 Task: Find connections with filter location Nauen with filter topic #staysafewith filter profile language English with filter current company HRDC Professional with filter school FAROOK COLLEGE, KOZHIKKODE with filter industry Renewable Energy Power Generation with filter service category FIle Management with filter keywords title Payroll Manager
Action: Mouse moved to (476, 59)
Screenshot: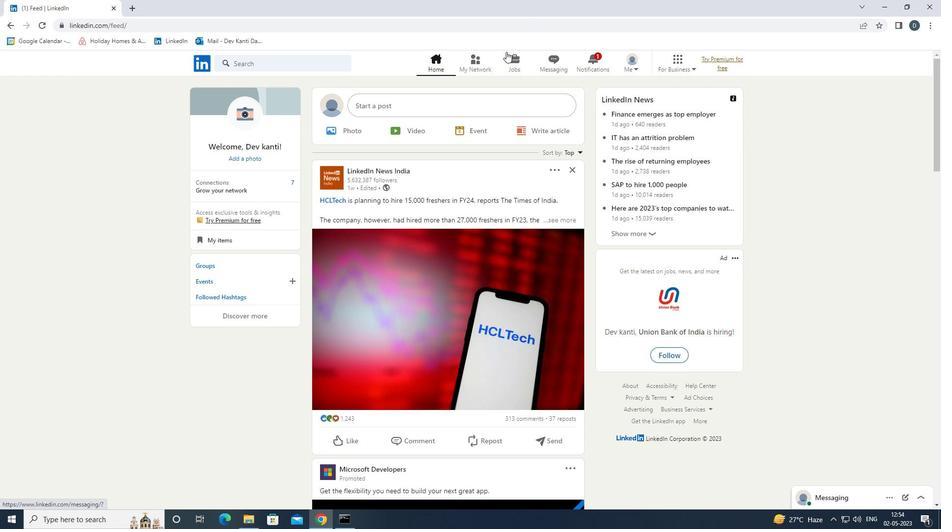 
Action: Mouse pressed left at (476, 59)
Screenshot: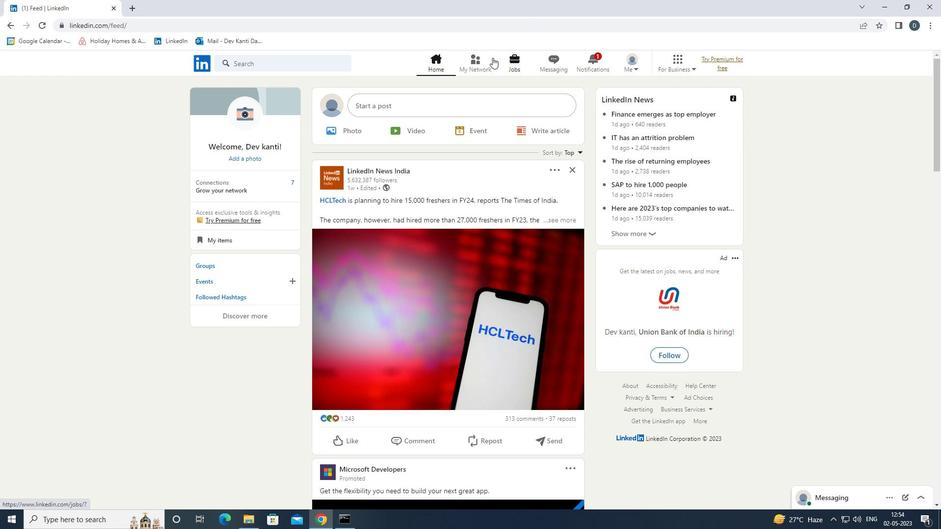 
Action: Mouse moved to (323, 117)
Screenshot: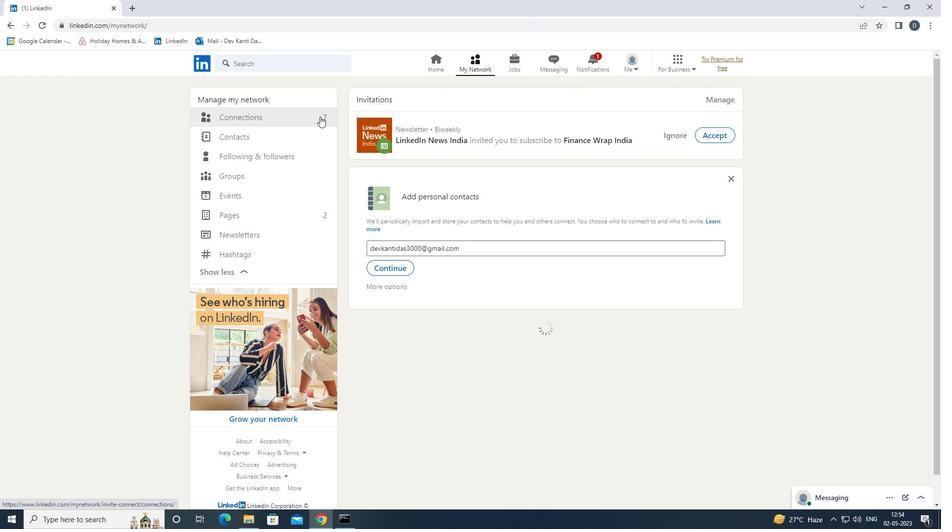 
Action: Mouse pressed left at (323, 117)
Screenshot: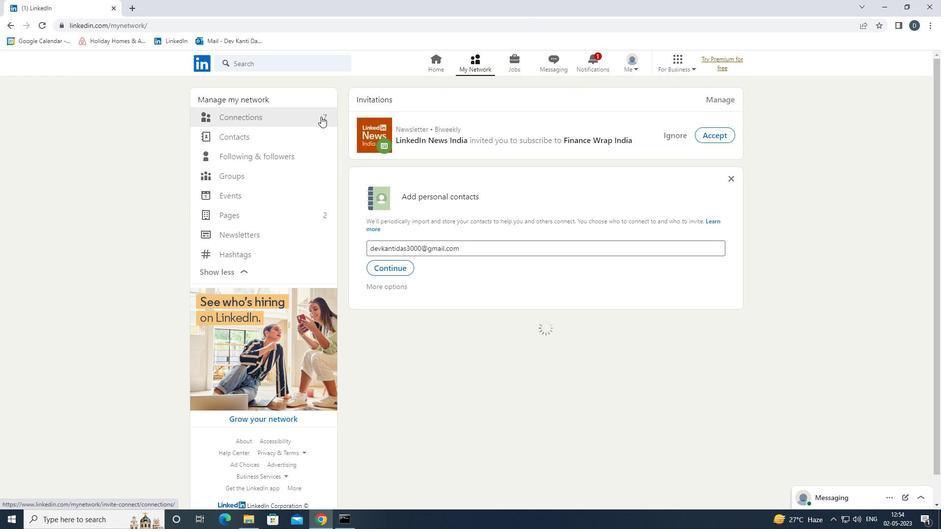 
Action: Mouse moved to (534, 123)
Screenshot: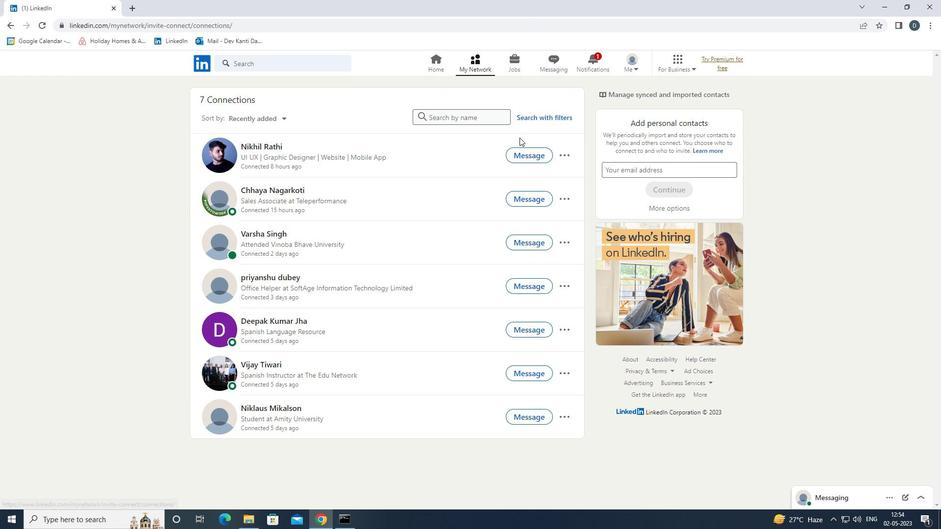 
Action: Mouse pressed left at (534, 123)
Screenshot: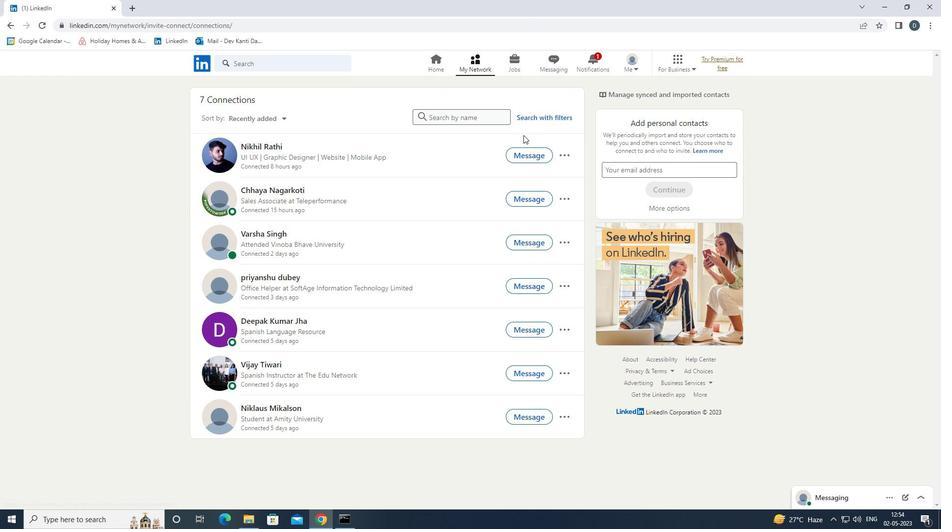 
Action: Mouse moved to (534, 120)
Screenshot: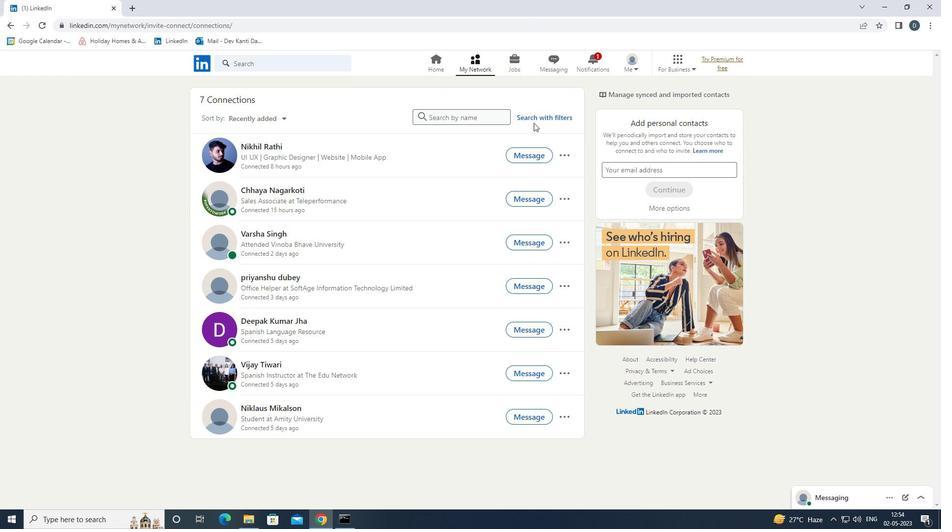 
Action: Mouse pressed left at (534, 120)
Screenshot: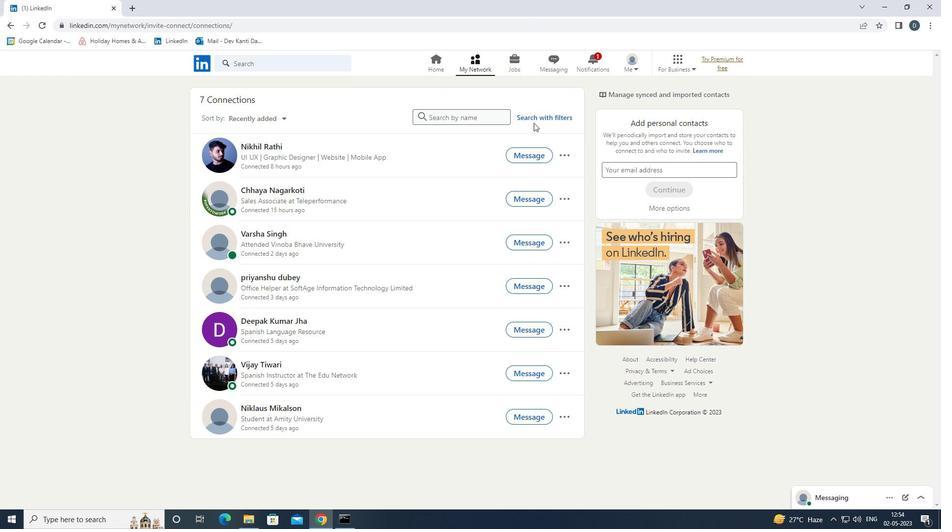 
Action: Mouse moved to (502, 98)
Screenshot: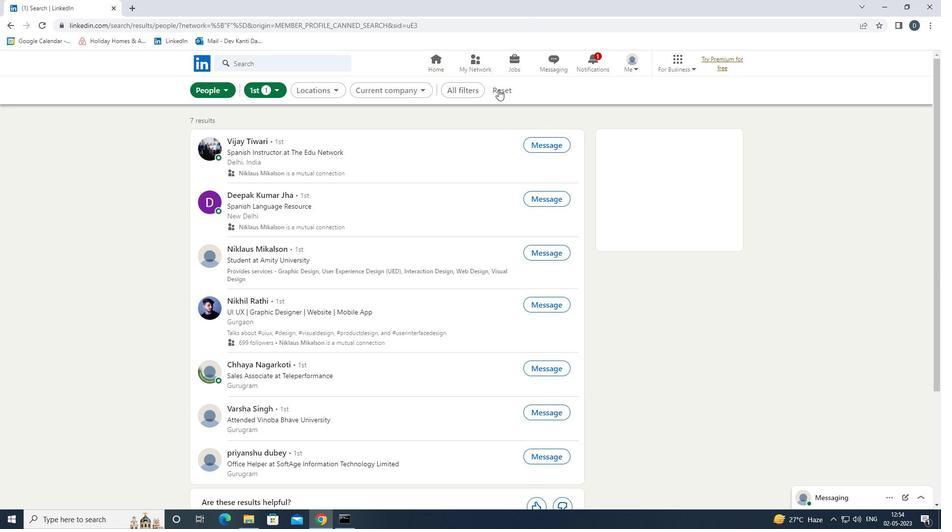 
Action: Mouse pressed left at (502, 98)
Screenshot: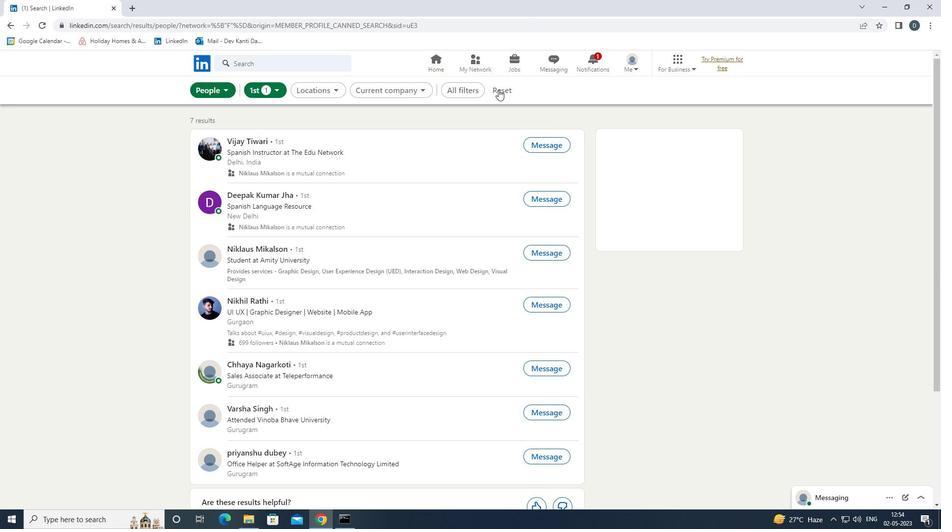 
Action: Mouse pressed left at (502, 98)
Screenshot: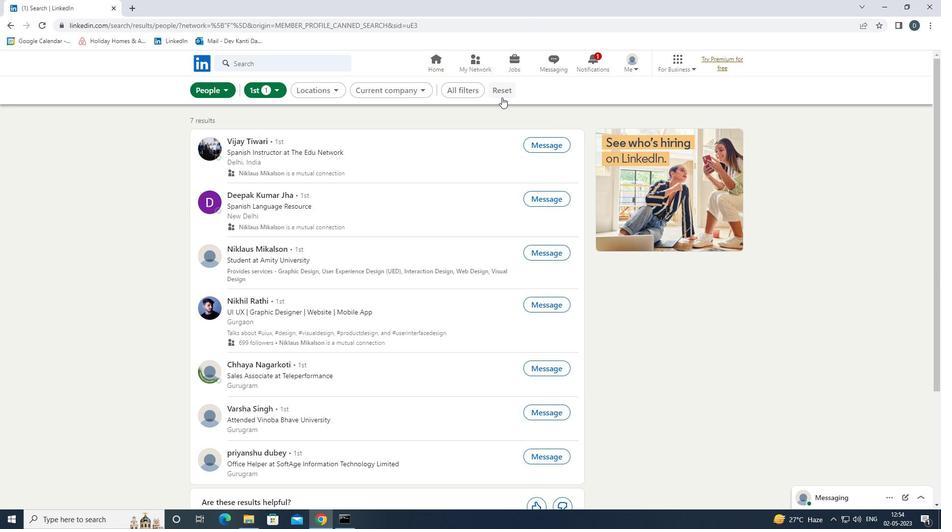 
Action: Mouse moved to (503, 91)
Screenshot: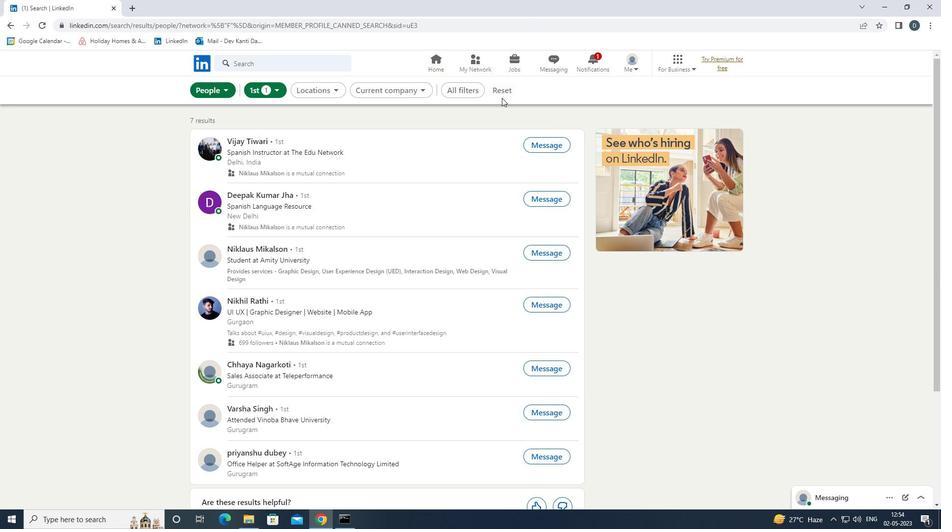 
Action: Mouse pressed left at (503, 91)
Screenshot: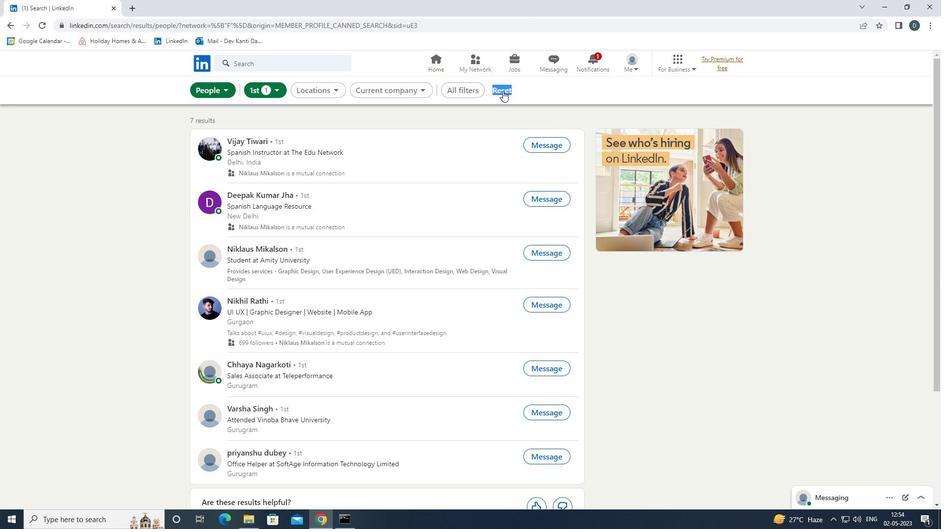
Action: Mouse moved to (482, 90)
Screenshot: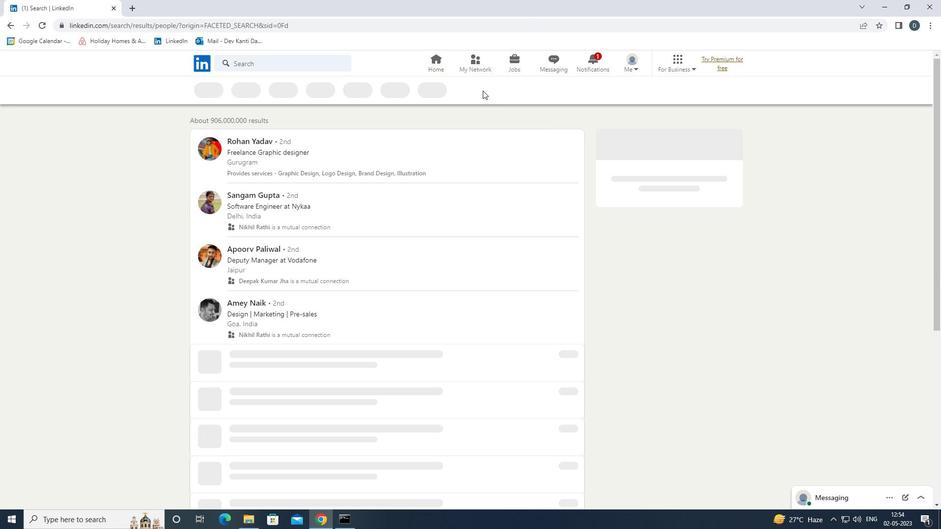 
Action: Mouse pressed left at (482, 90)
Screenshot: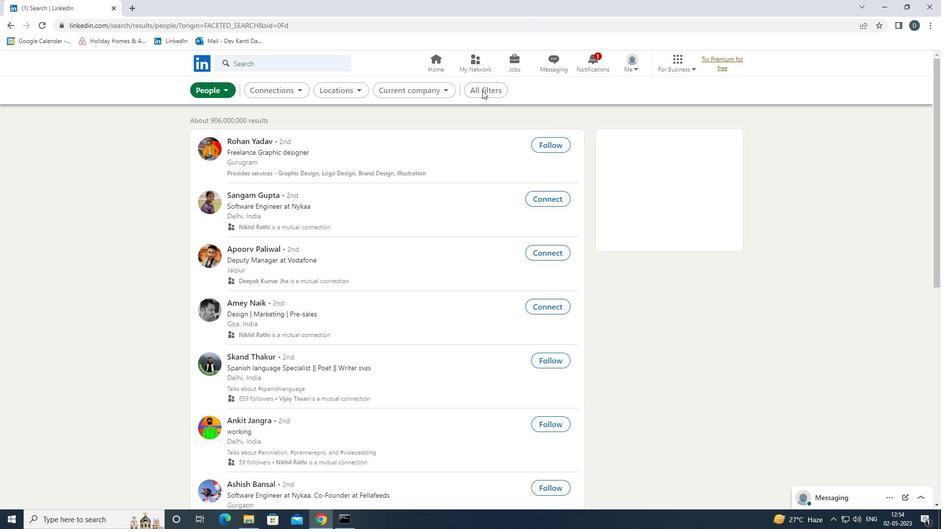 
Action: Mouse moved to (851, 329)
Screenshot: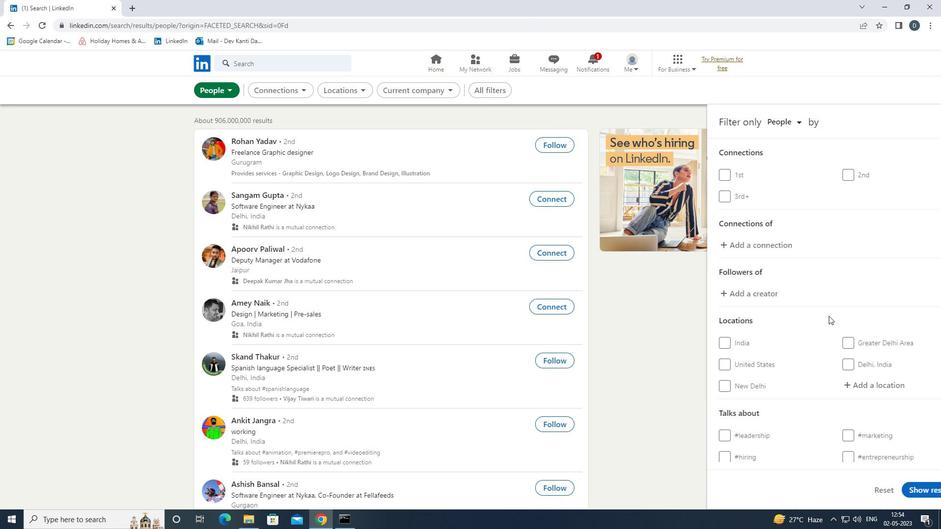 
Action: Mouse scrolled (851, 329) with delta (0, 0)
Screenshot: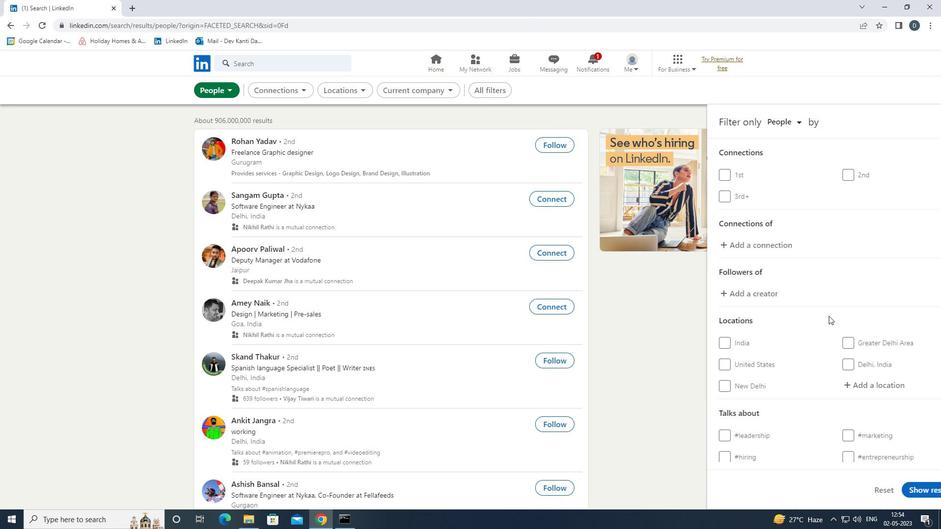 
Action: Mouse moved to (851, 330)
Screenshot: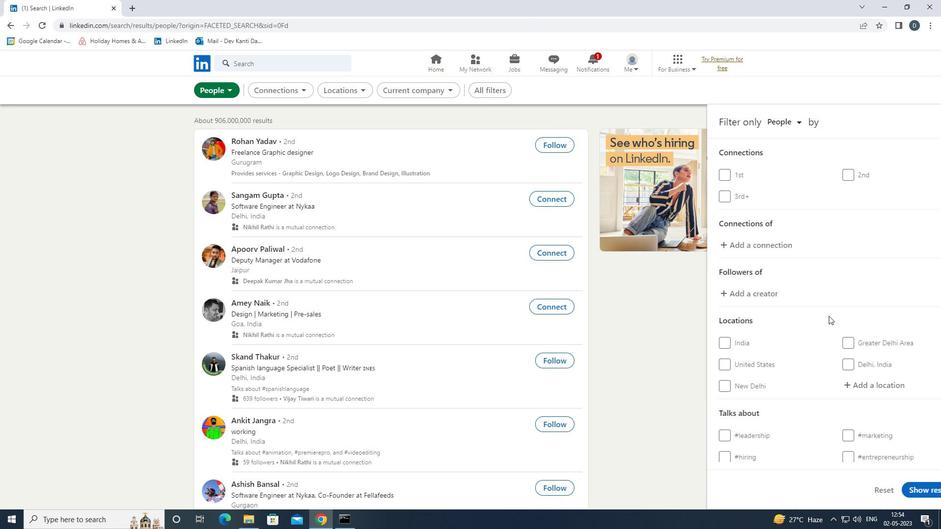 
Action: Mouse scrolled (851, 329) with delta (0, 0)
Screenshot: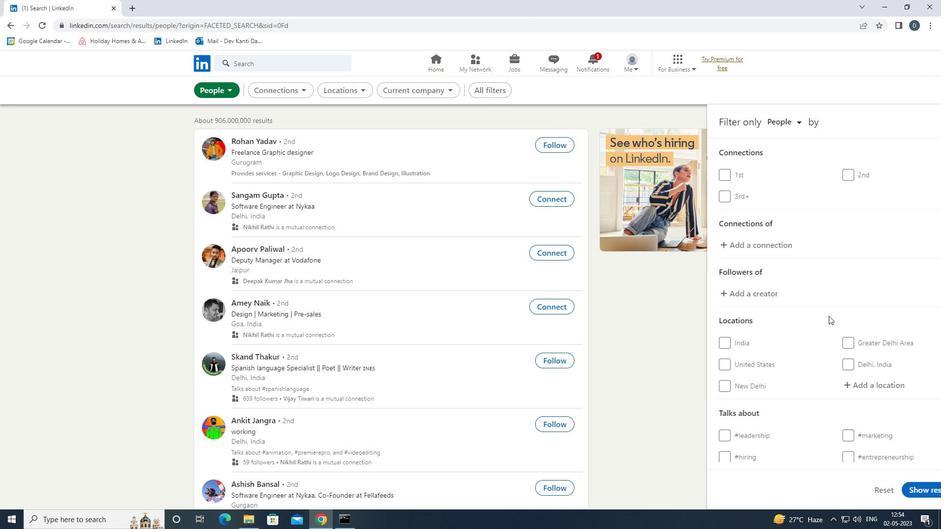 
Action: Mouse moved to (842, 287)
Screenshot: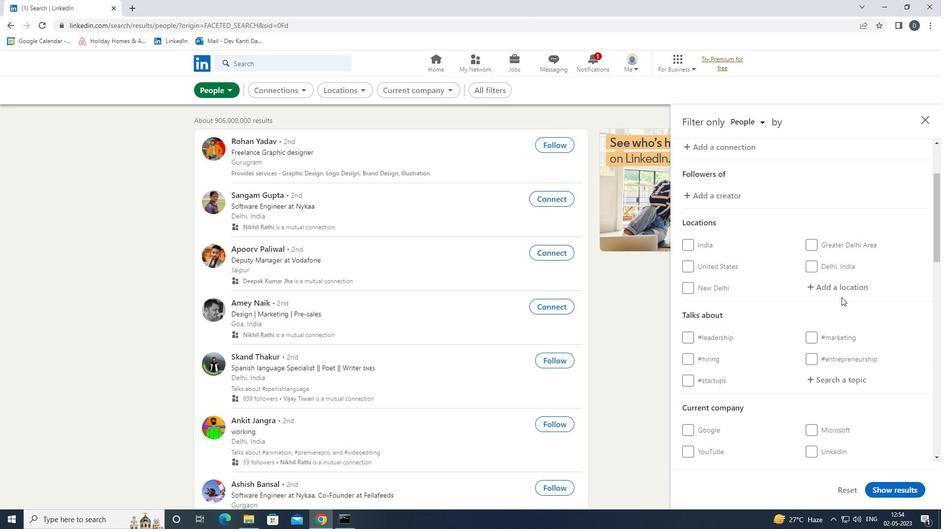 
Action: Mouse pressed left at (842, 287)
Screenshot: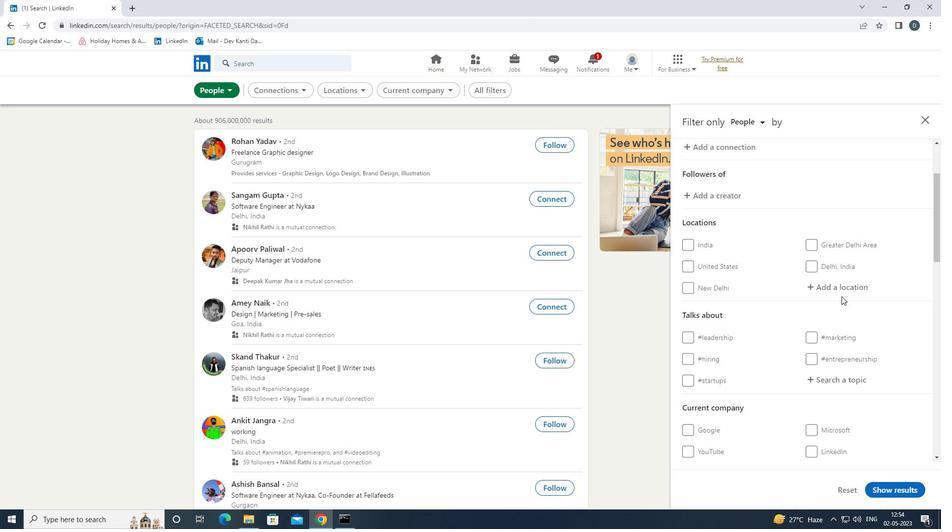 
Action: Key pressed <Key.shift>NAUEN<Key.down><Key.enter>
Screenshot: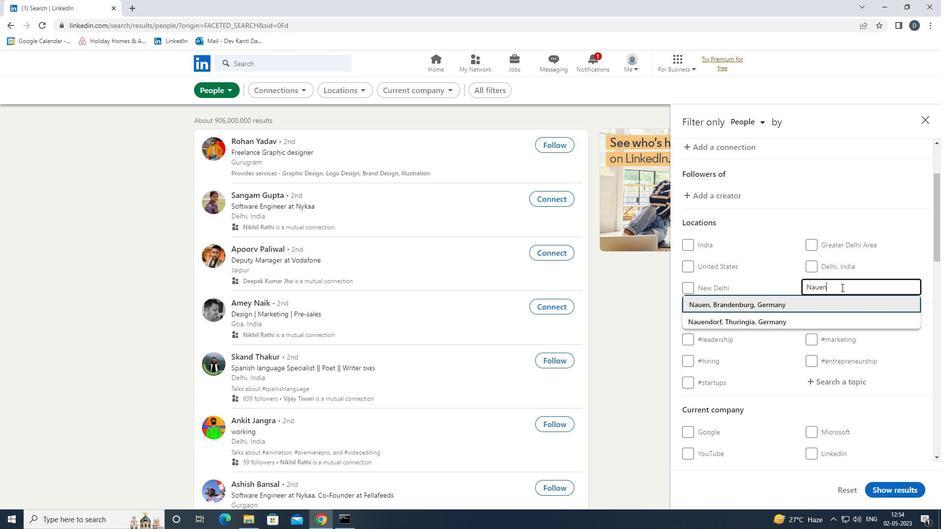 
Action: Mouse moved to (838, 294)
Screenshot: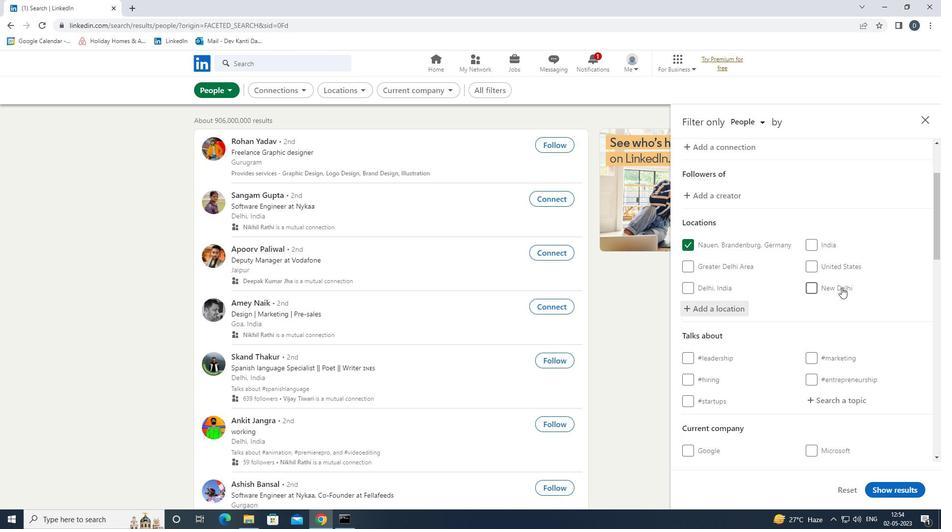 
Action: Mouse scrolled (838, 293) with delta (0, 0)
Screenshot: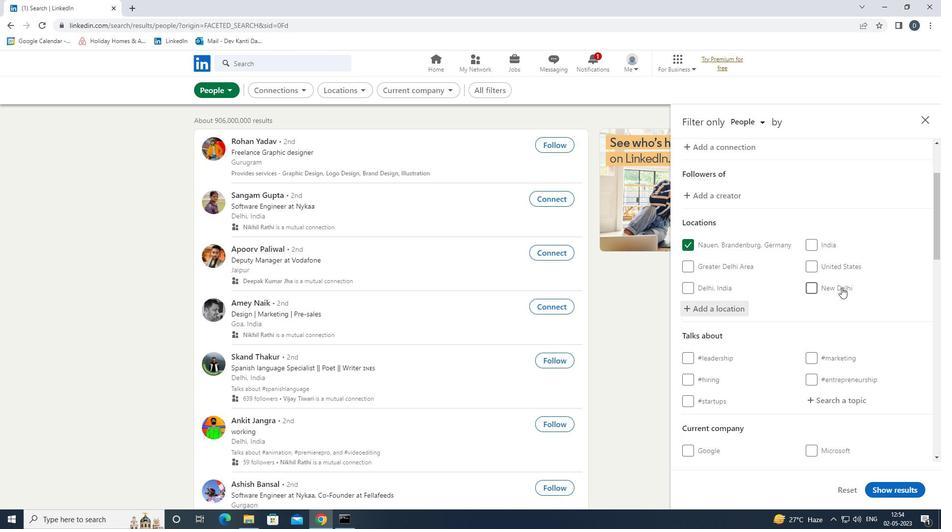 
Action: Mouse moved to (838, 295)
Screenshot: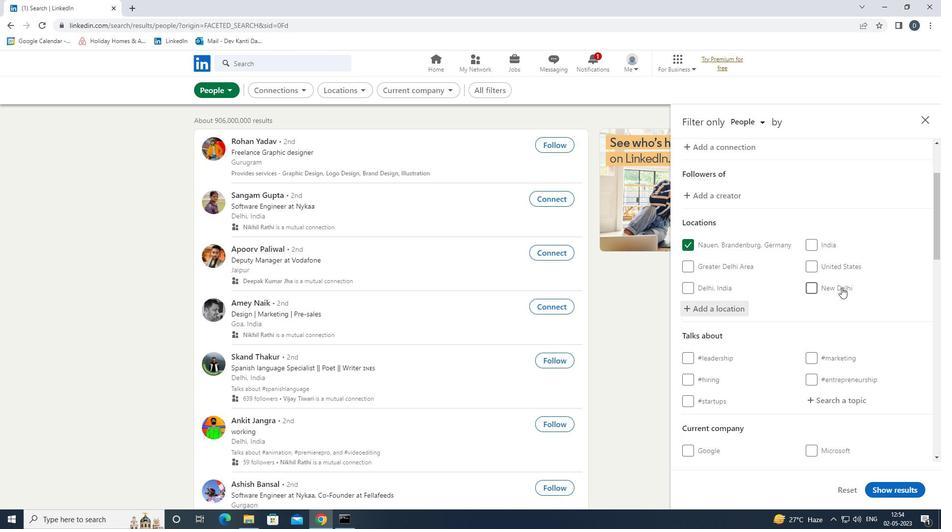 
Action: Mouse scrolled (838, 295) with delta (0, 0)
Screenshot: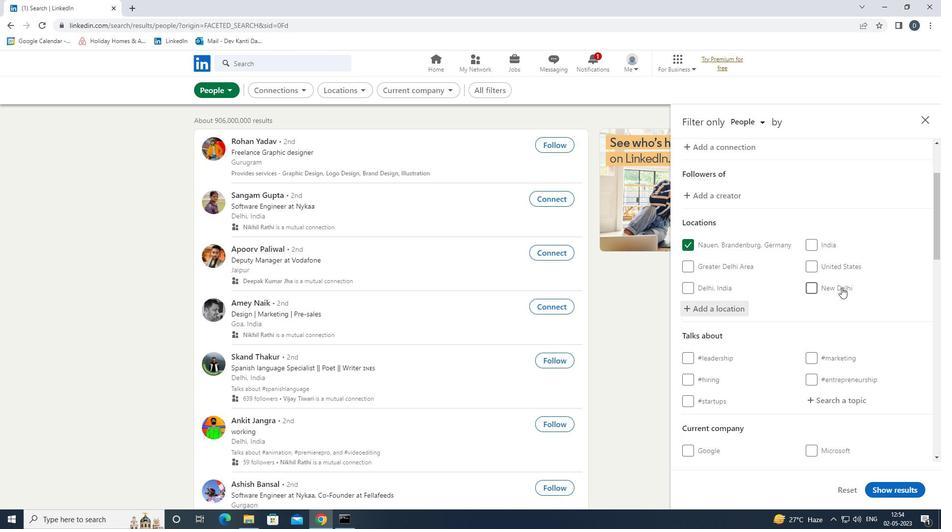 
Action: Mouse moved to (841, 310)
Screenshot: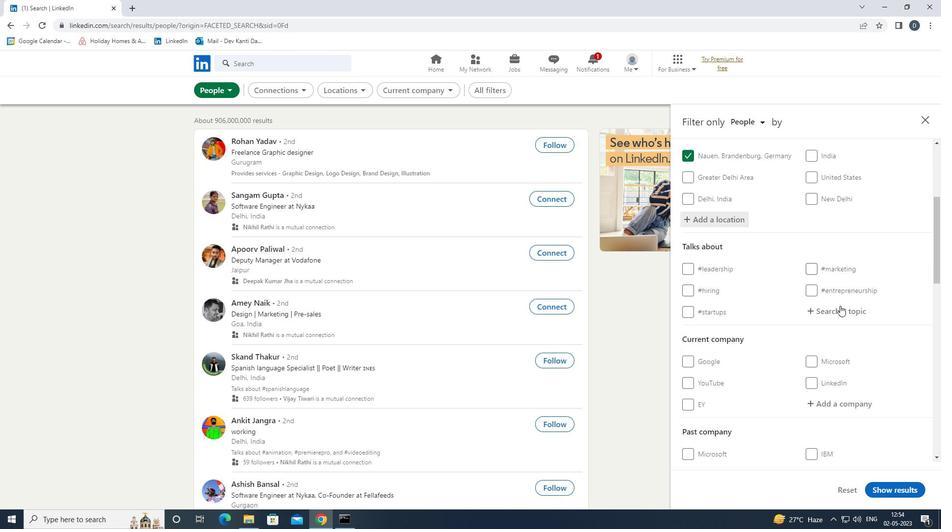 
Action: Mouse pressed left at (841, 310)
Screenshot: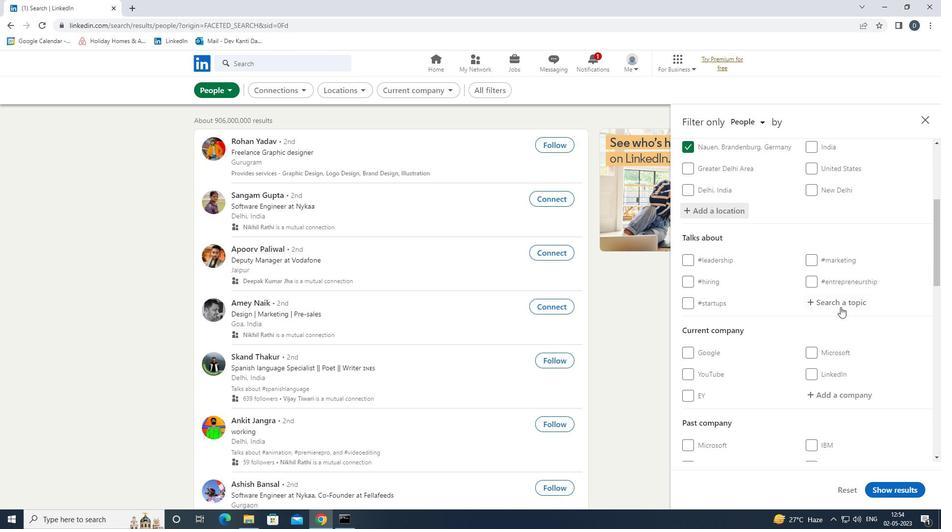 
Action: Mouse moved to (844, 301)
Screenshot: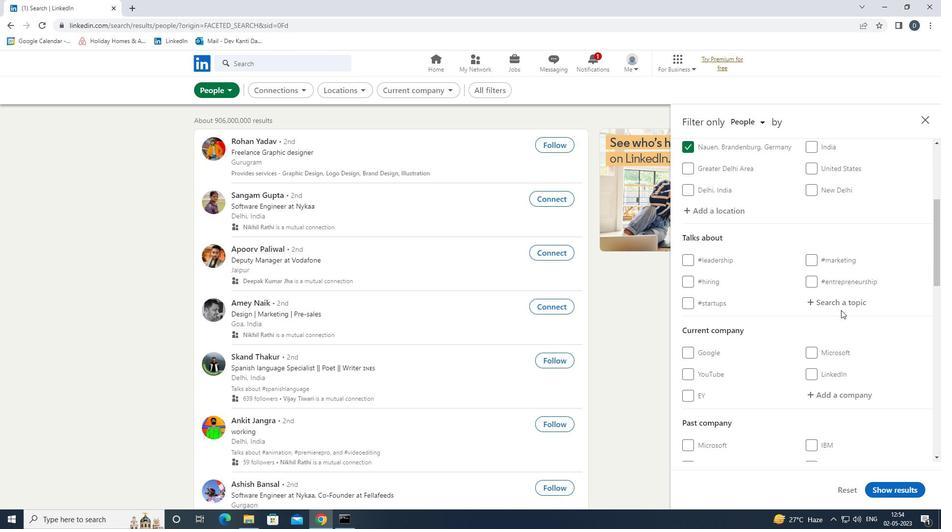 
Action: Mouse pressed left at (844, 301)
Screenshot: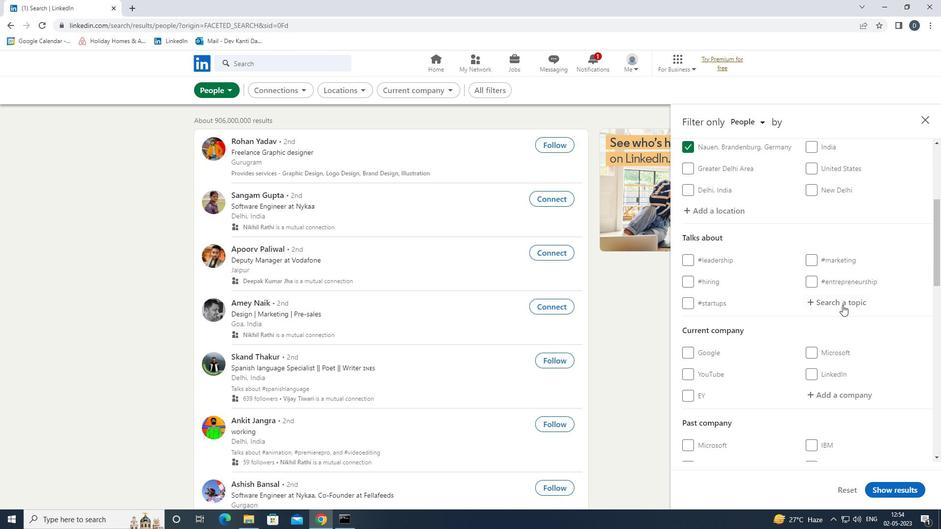 
Action: Key pressed STAYSAFE<Key.down><Key.enter>
Screenshot: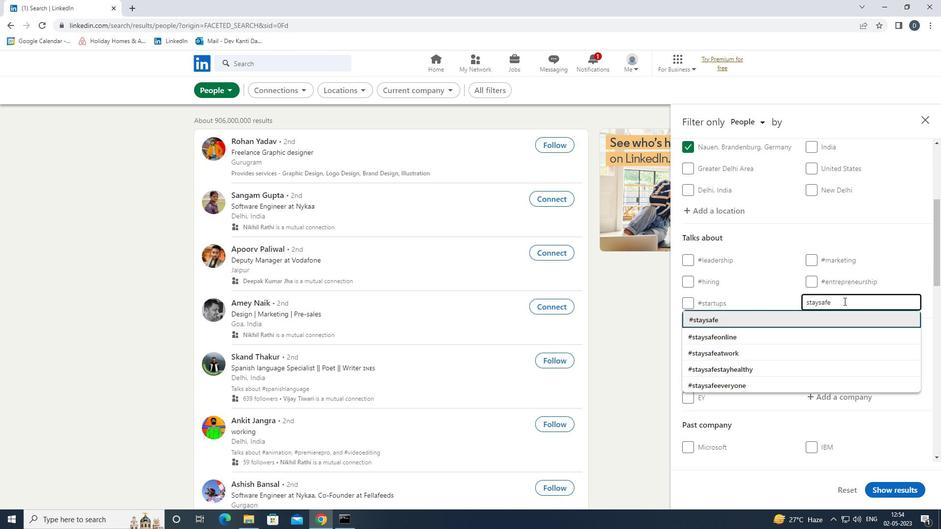 
Action: Mouse moved to (838, 281)
Screenshot: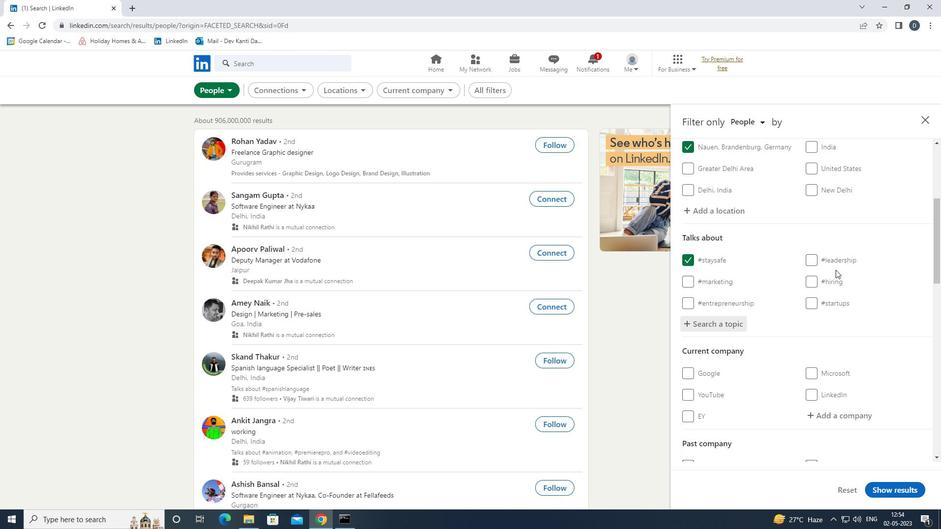 
Action: Mouse scrolled (838, 280) with delta (0, 0)
Screenshot: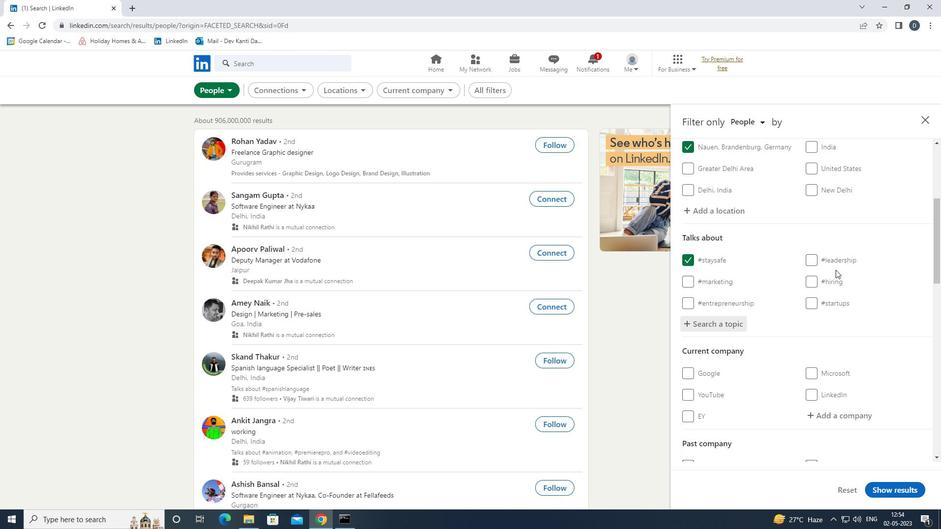 
Action: Mouse moved to (838, 282)
Screenshot: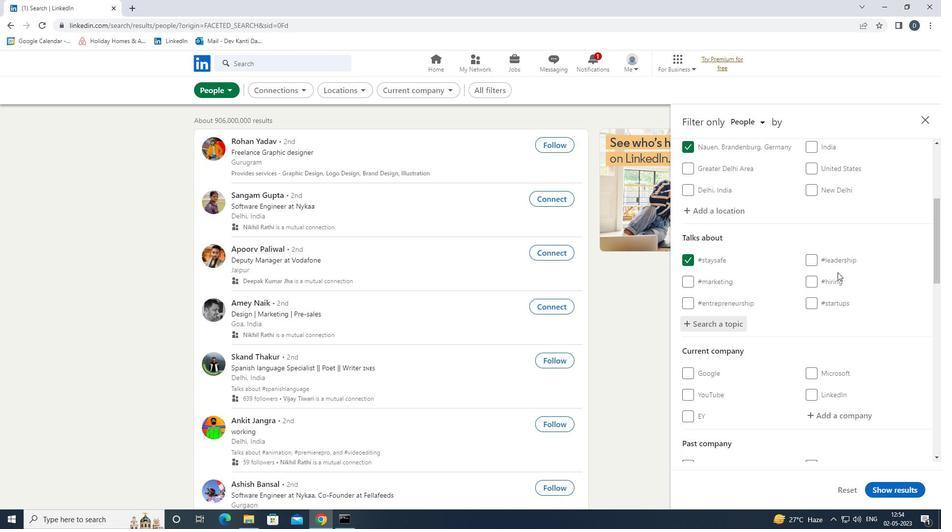 
Action: Mouse scrolled (838, 282) with delta (0, 0)
Screenshot: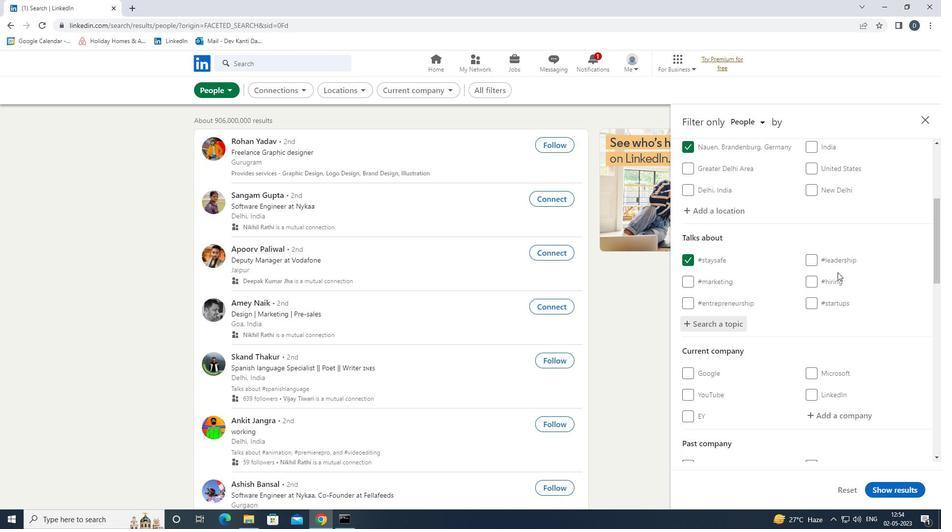 
Action: Mouse moved to (839, 284)
Screenshot: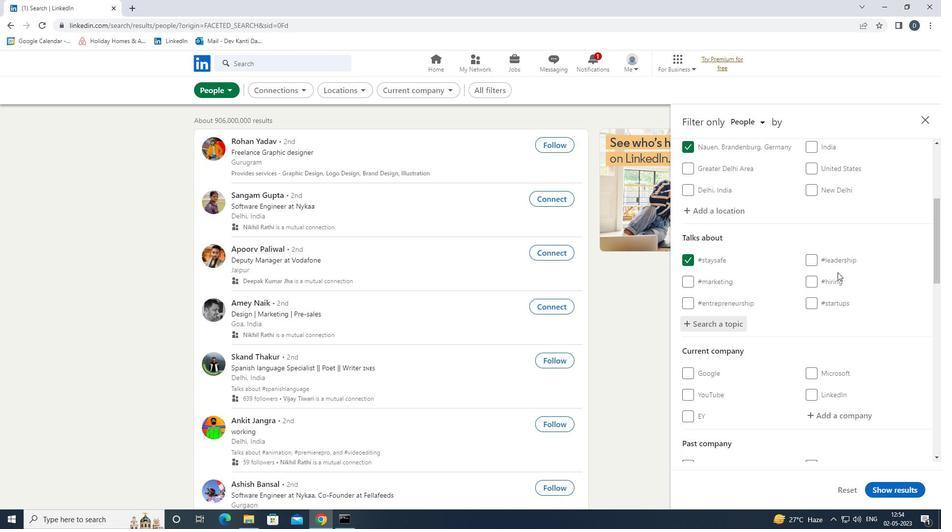 
Action: Mouse scrolled (839, 284) with delta (0, 0)
Screenshot: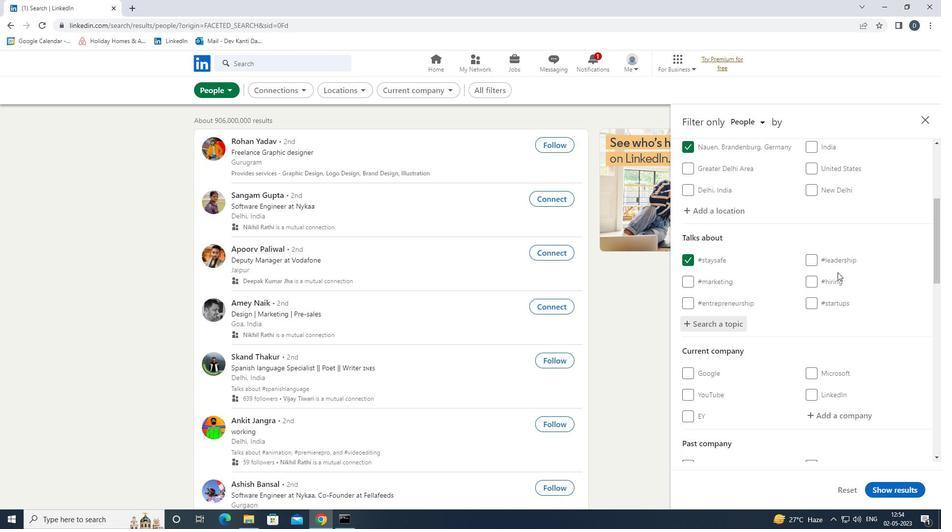 
Action: Mouse moved to (840, 304)
Screenshot: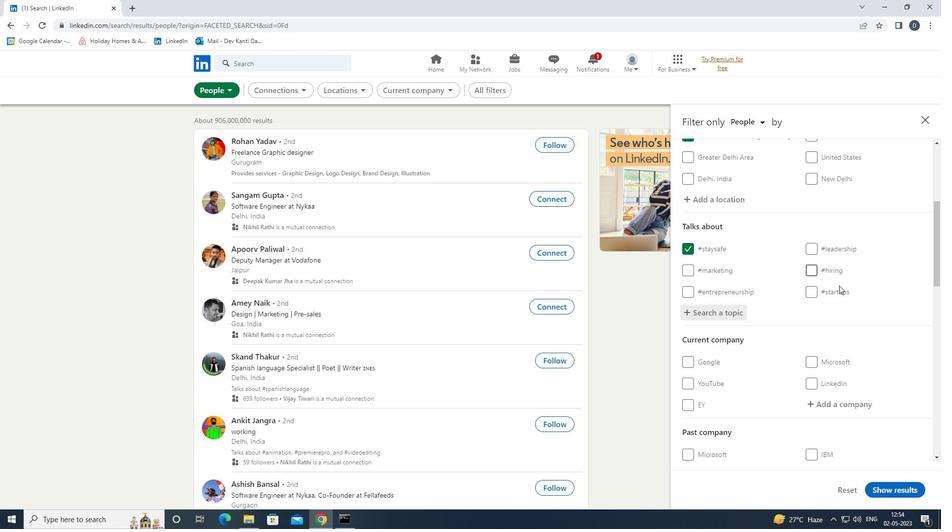 
Action: Mouse scrolled (840, 304) with delta (0, 0)
Screenshot: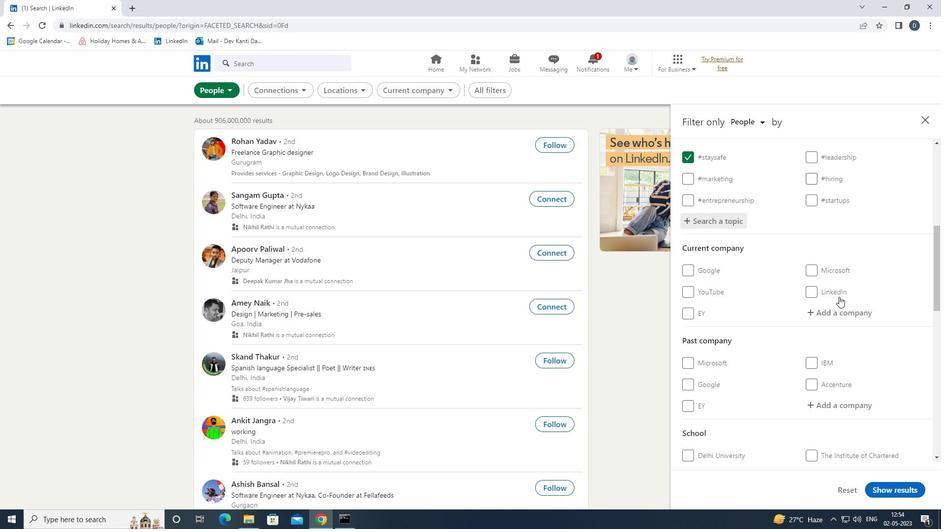 
Action: Mouse moved to (840, 307)
Screenshot: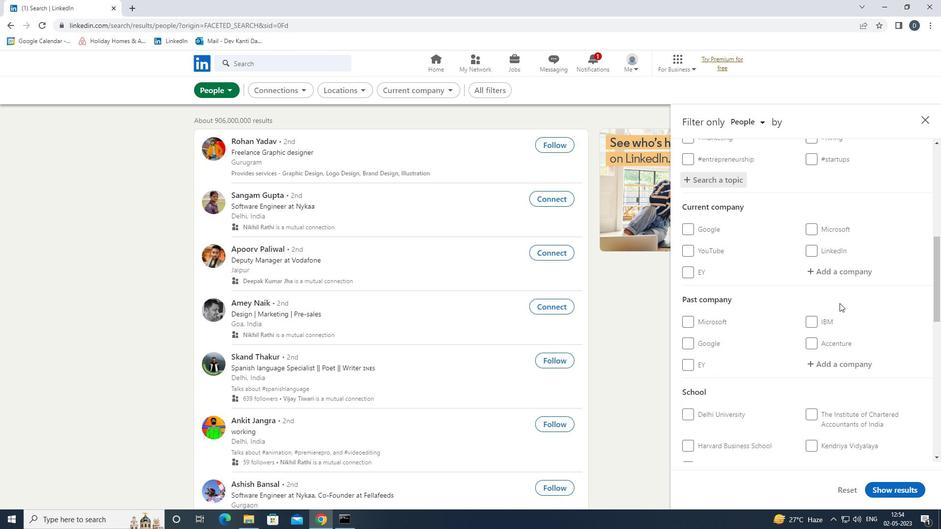 
Action: Mouse scrolled (840, 307) with delta (0, 0)
Screenshot: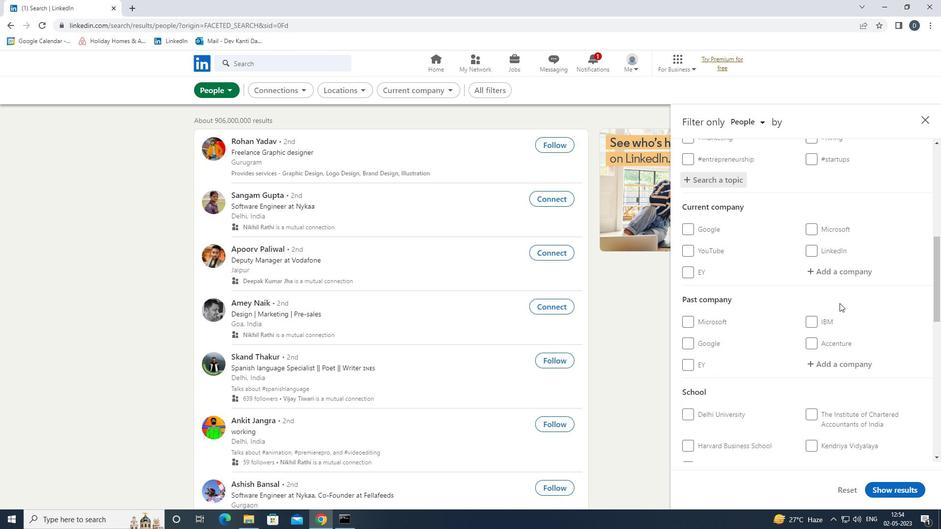 
Action: Mouse moved to (840, 308)
Screenshot: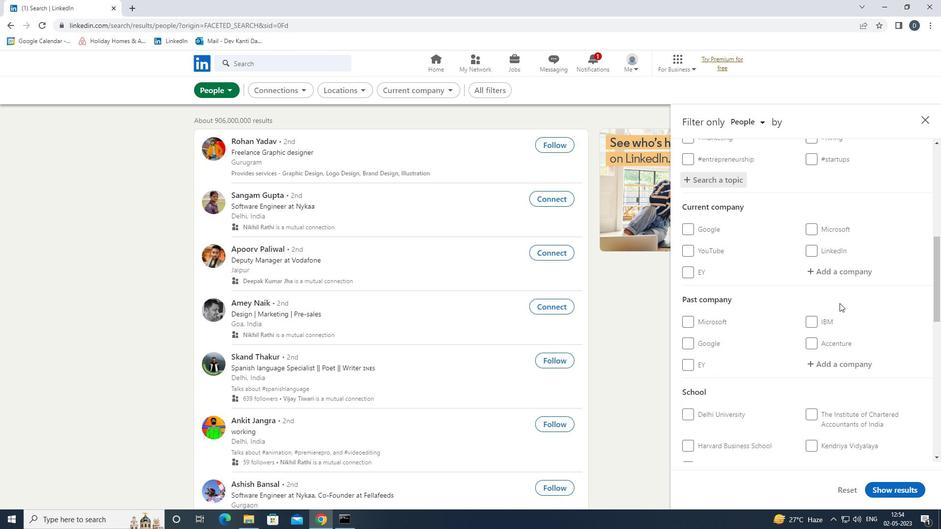 
Action: Mouse scrolled (840, 308) with delta (0, 0)
Screenshot: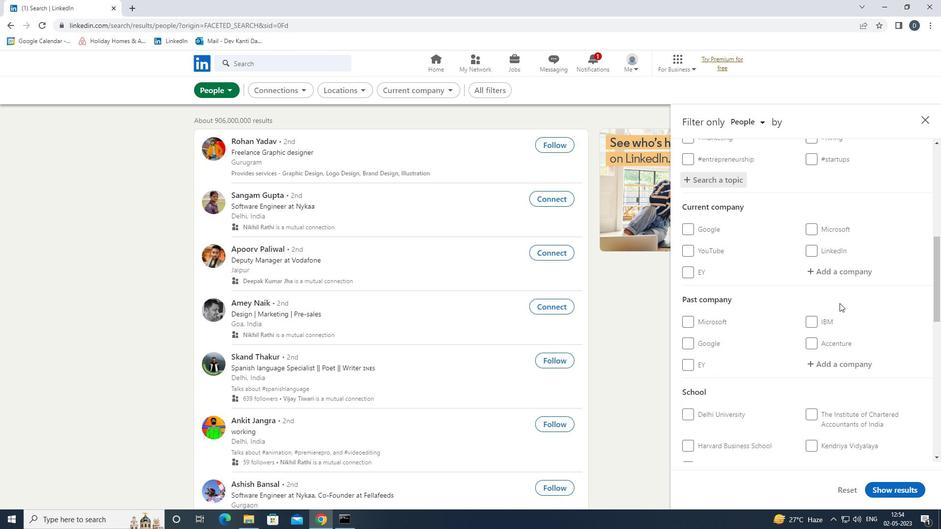
Action: Mouse moved to (840, 309)
Screenshot: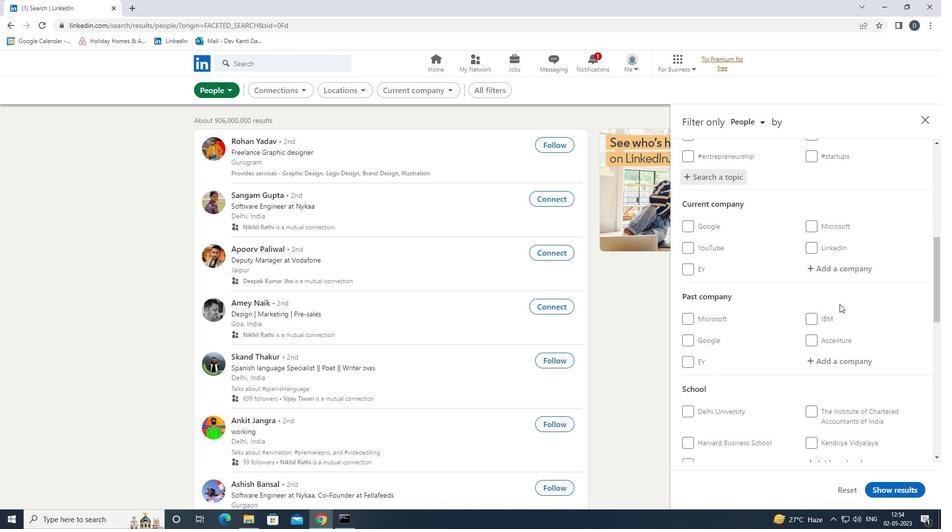 
Action: Mouse scrolled (840, 308) with delta (0, 0)
Screenshot: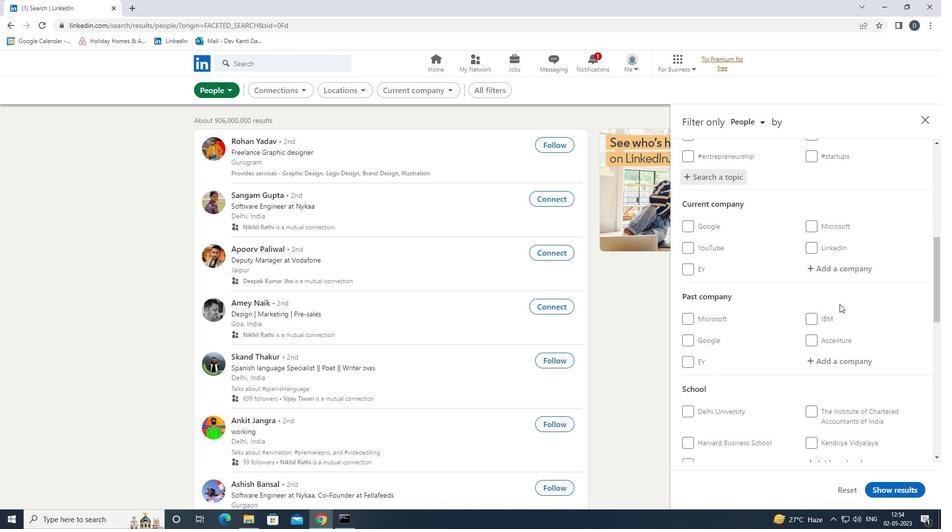
Action: Mouse moved to (840, 310)
Screenshot: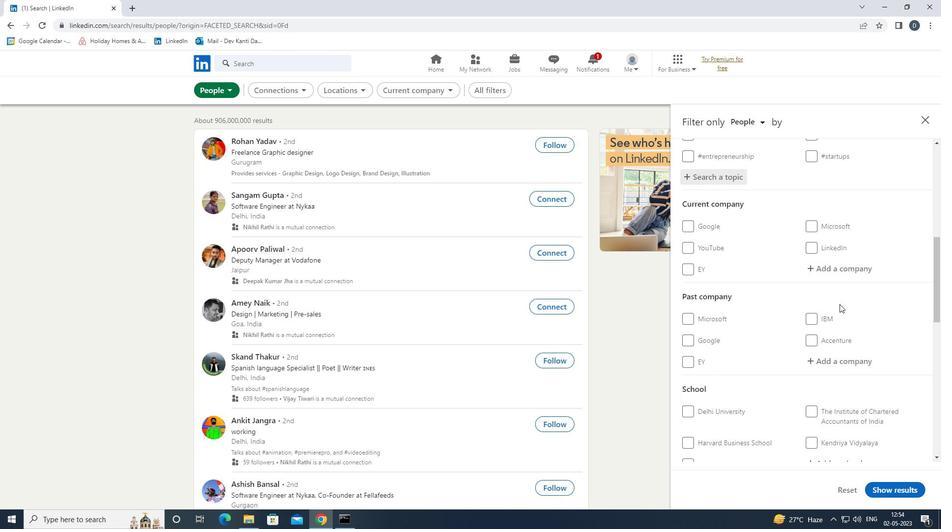 
Action: Mouse scrolled (840, 310) with delta (0, 0)
Screenshot: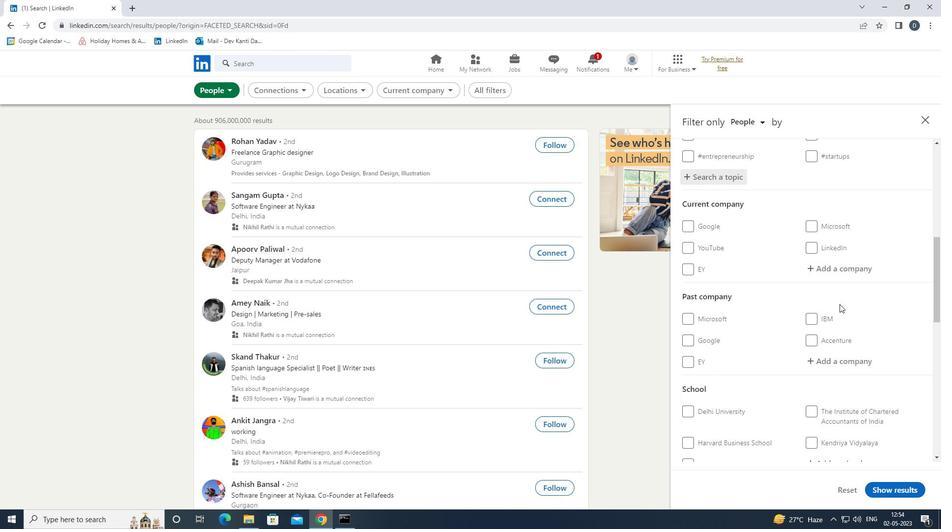 
Action: Mouse moved to (704, 381)
Screenshot: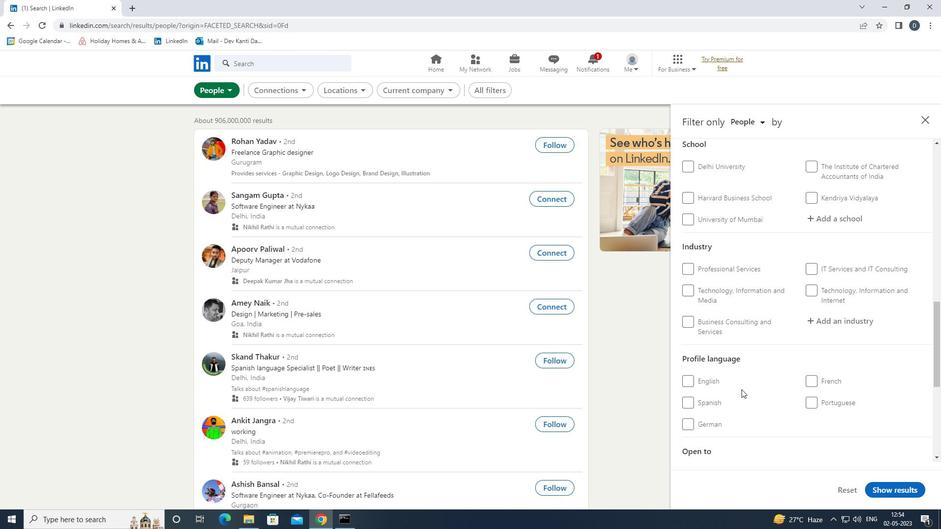 
Action: Mouse pressed left at (704, 381)
Screenshot: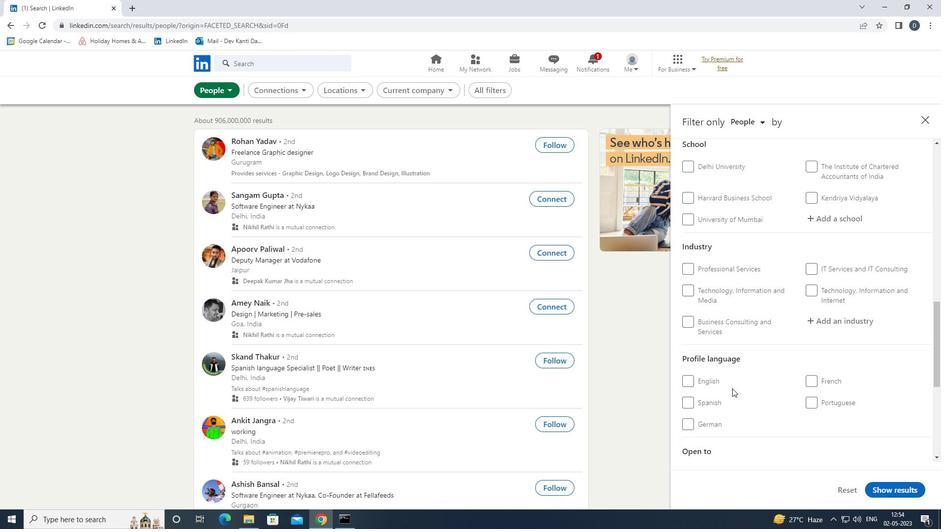 
Action: Mouse moved to (812, 388)
Screenshot: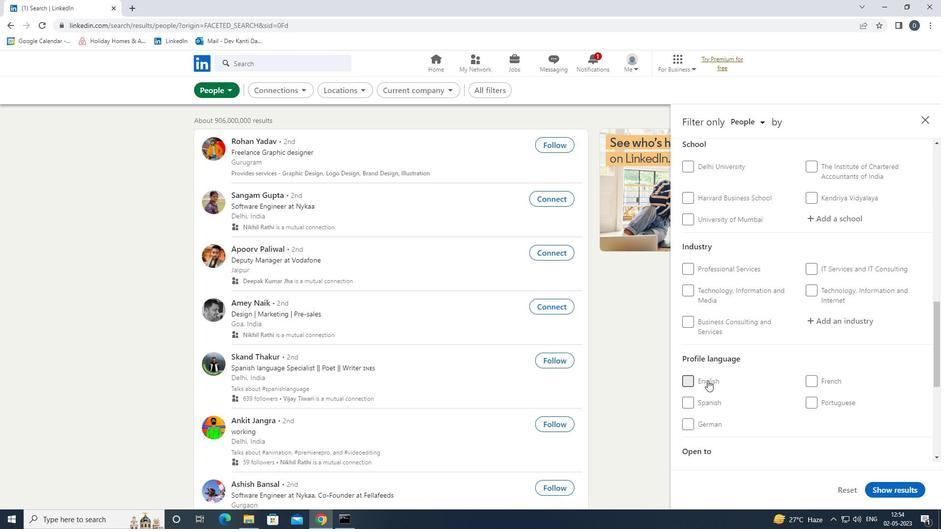 
Action: Mouse scrolled (812, 388) with delta (0, 0)
Screenshot: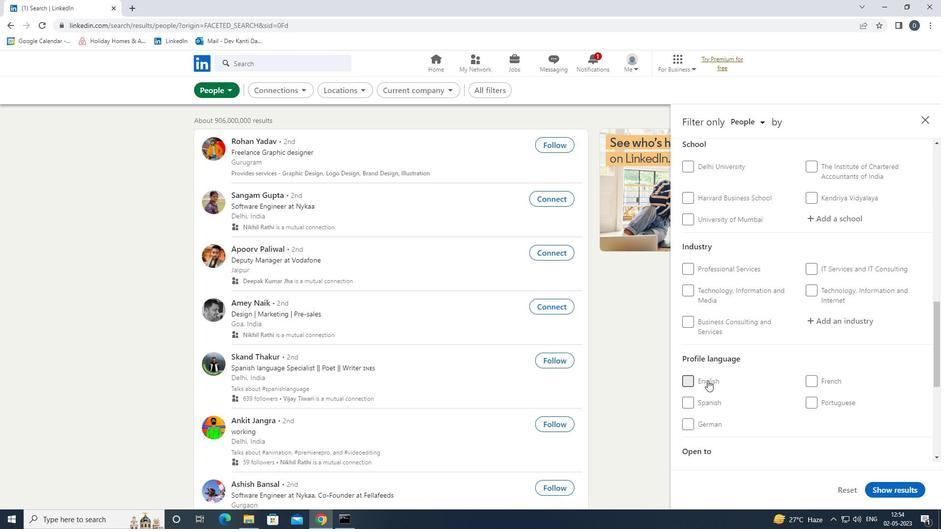 
Action: Mouse scrolled (812, 388) with delta (0, 0)
Screenshot: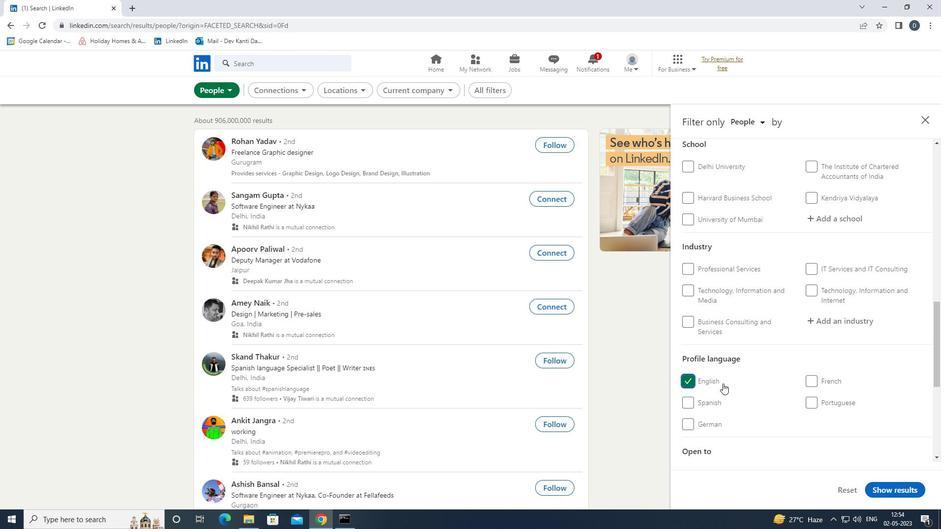 
Action: Mouse scrolled (812, 388) with delta (0, 0)
Screenshot: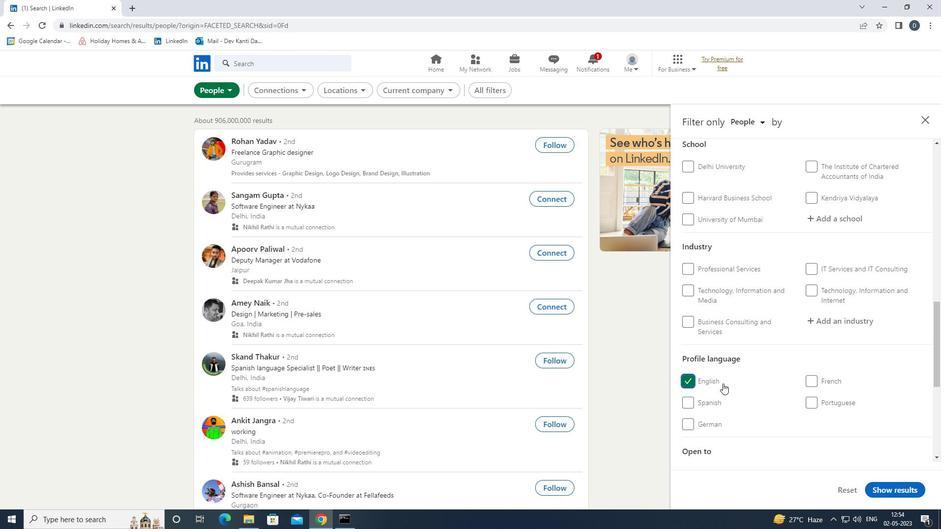 
Action: Mouse scrolled (812, 388) with delta (0, 0)
Screenshot: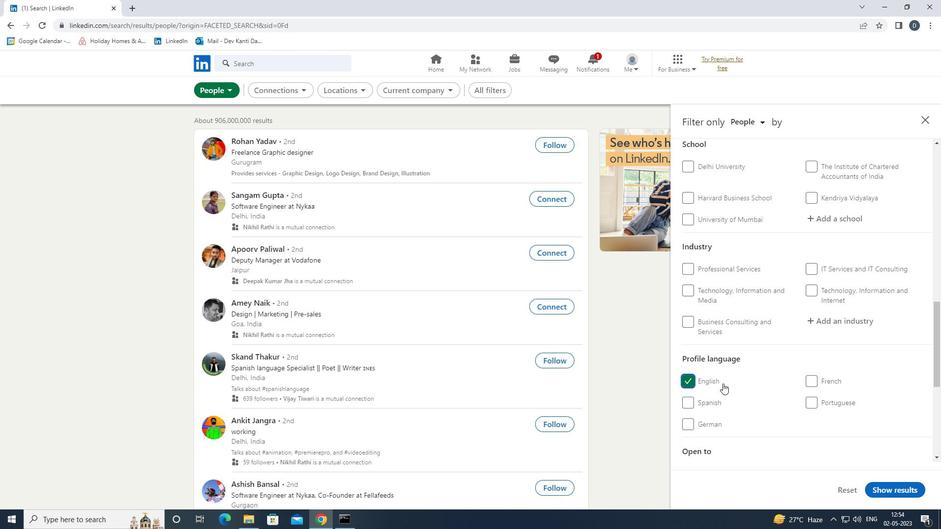 
Action: Mouse scrolled (812, 388) with delta (0, 0)
Screenshot: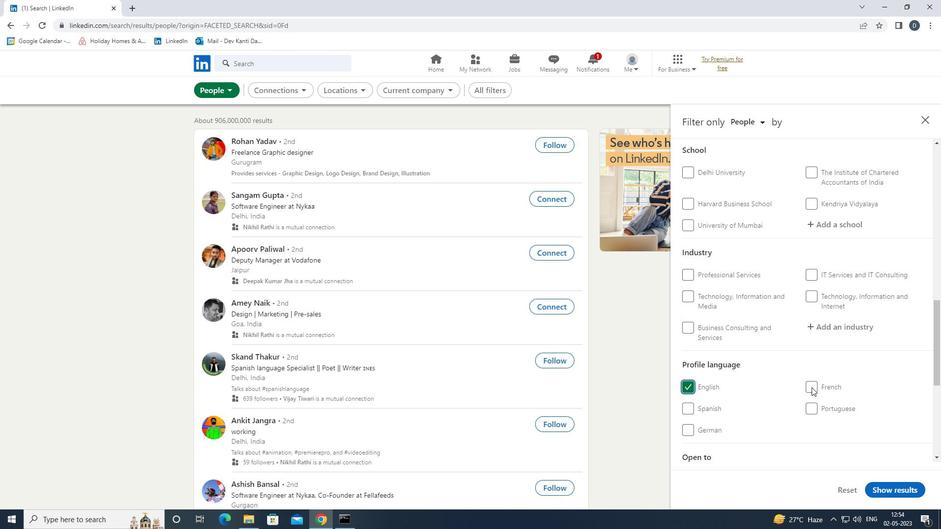 
Action: Mouse scrolled (812, 388) with delta (0, 0)
Screenshot: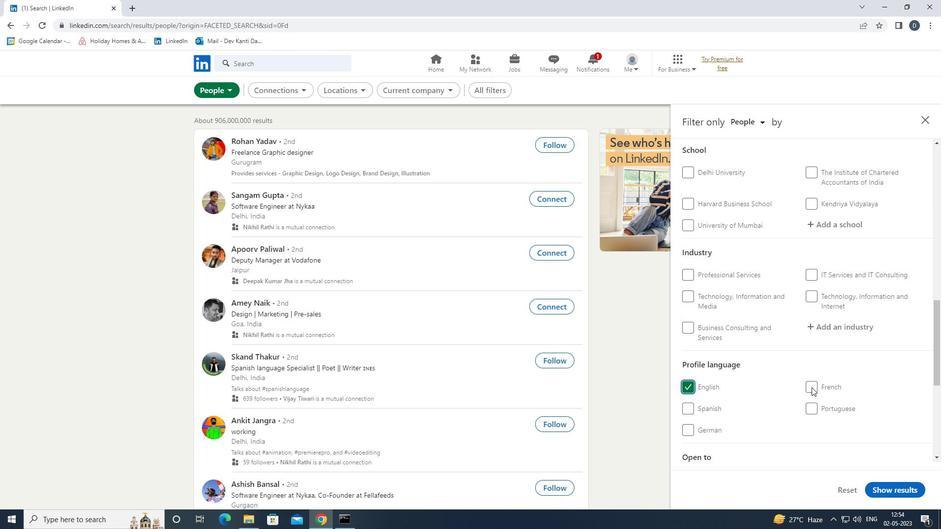 
Action: Mouse moved to (834, 320)
Screenshot: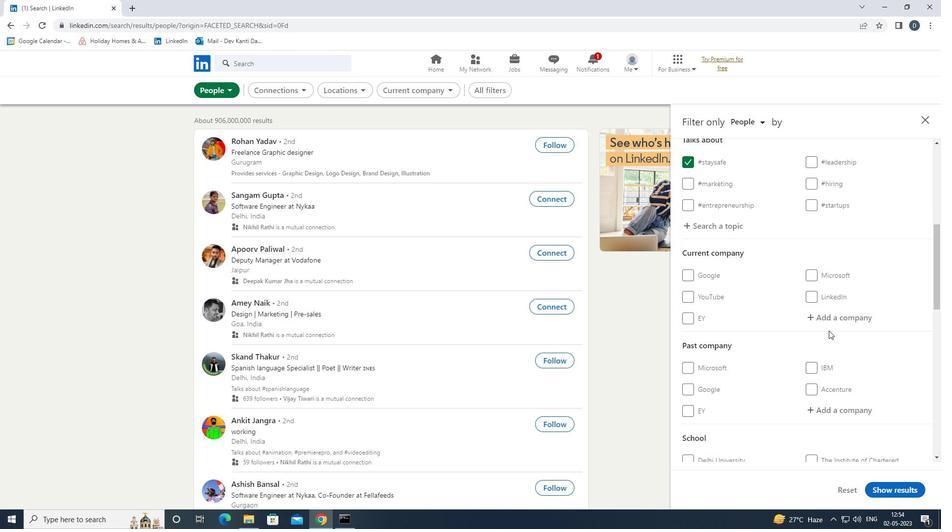 
Action: Mouse pressed left at (834, 320)
Screenshot: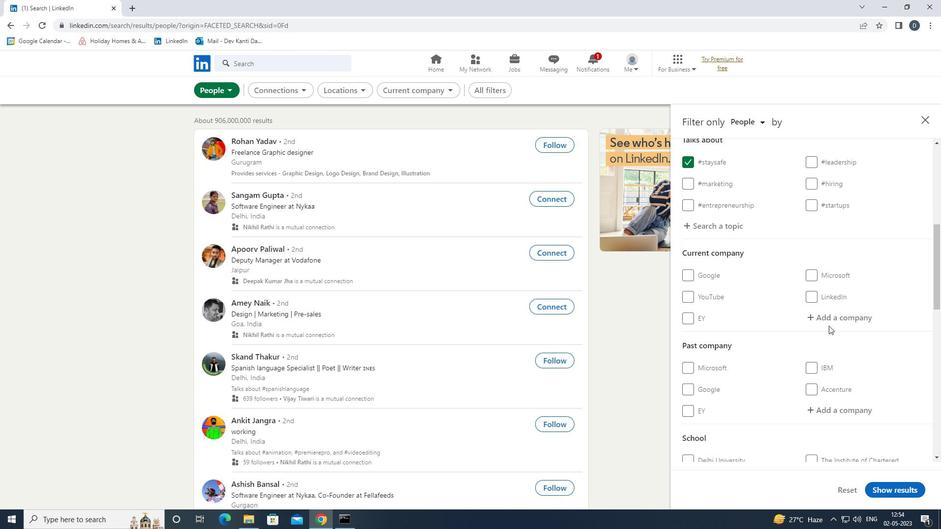 
Action: Key pressed <Key.shift>HRDC<Key.down><Key.enter>
Screenshot: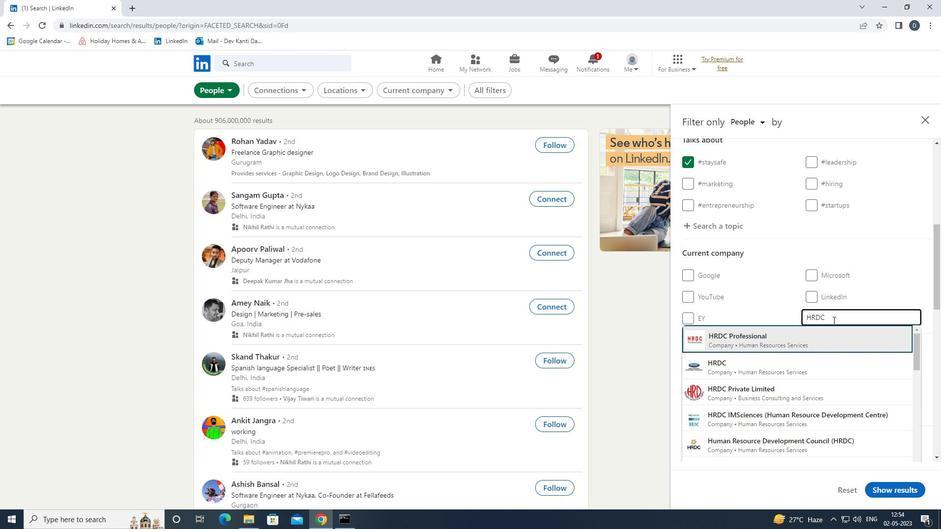 
Action: Mouse scrolled (834, 320) with delta (0, 0)
Screenshot: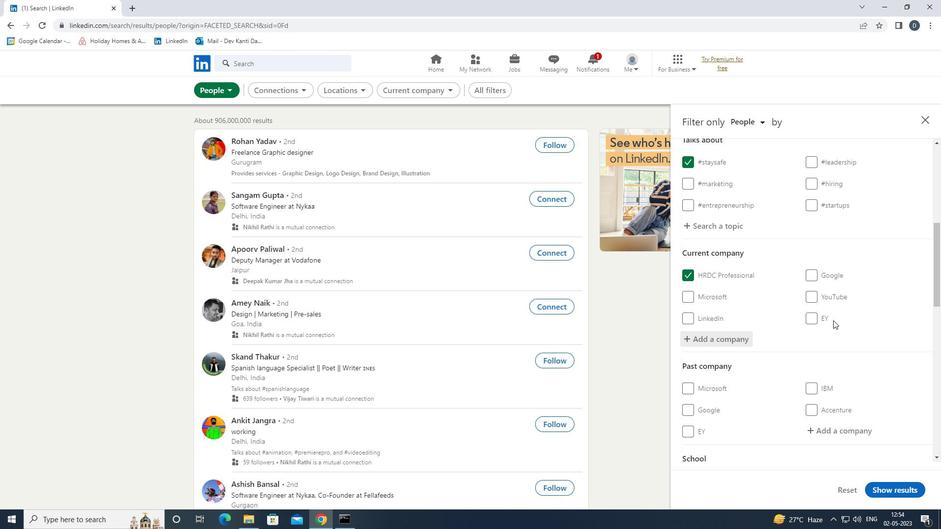 
Action: Mouse scrolled (834, 320) with delta (0, 0)
Screenshot: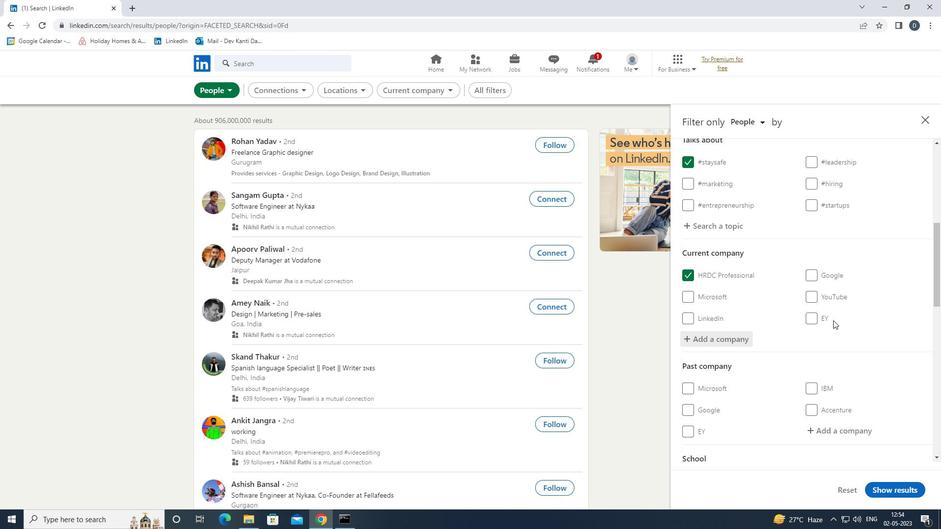 
Action: Mouse moved to (841, 308)
Screenshot: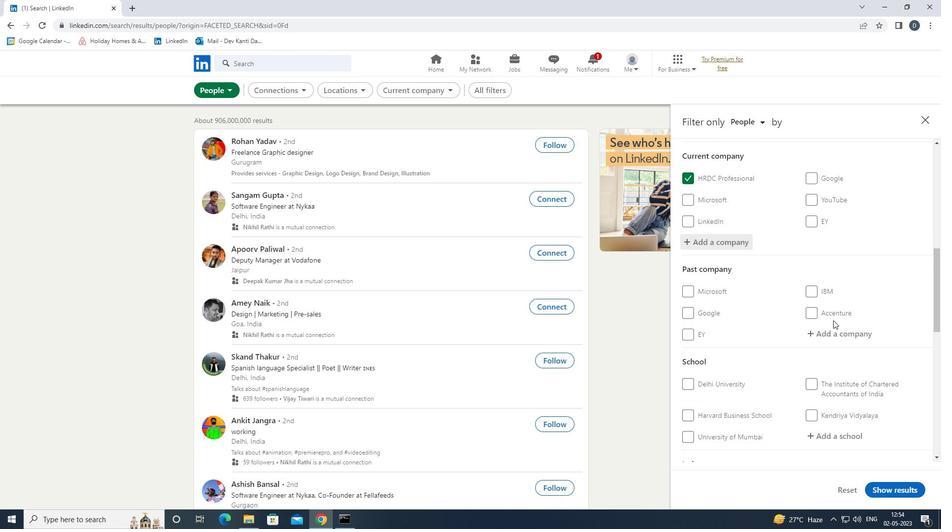
Action: Mouse scrolled (841, 307) with delta (0, 0)
Screenshot: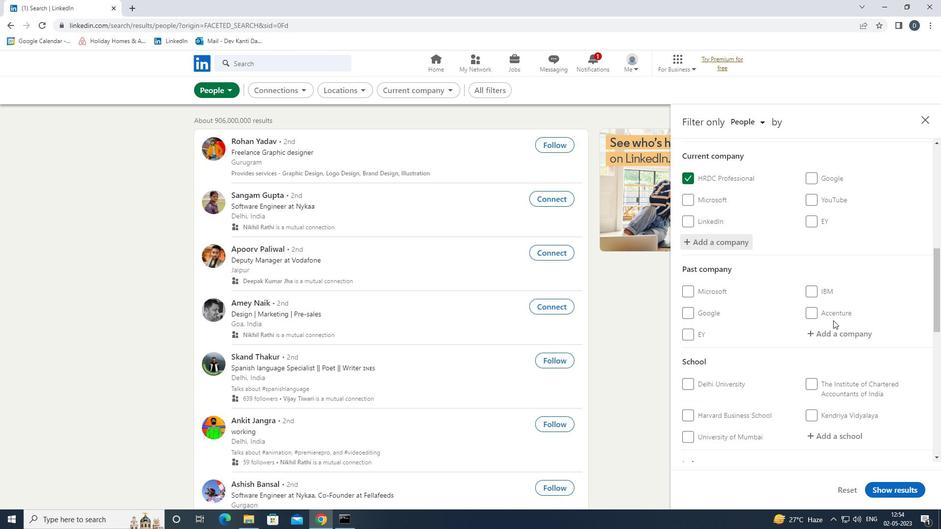 
Action: Mouse moved to (841, 308)
Screenshot: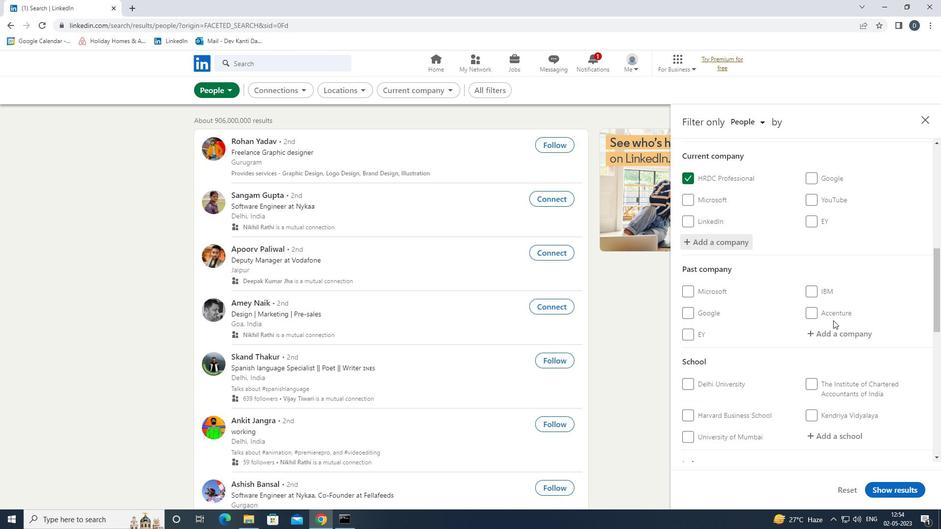 
Action: Mouse scrolled (841, 308) with delta (0, 0)
Screenshot: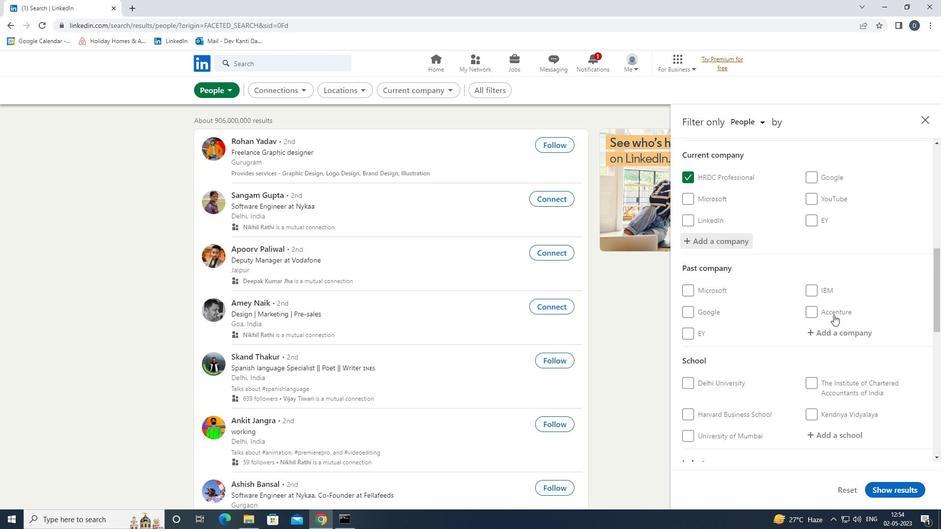 
Action: Mouse moved to (836, 337)
Screenshot: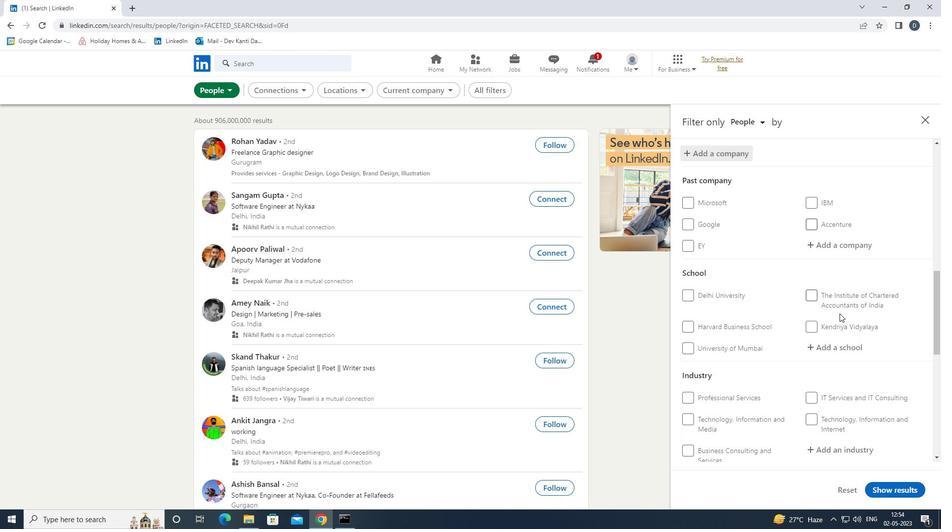 
Action: Mouse pressed left at (836, 337)
Screenshot: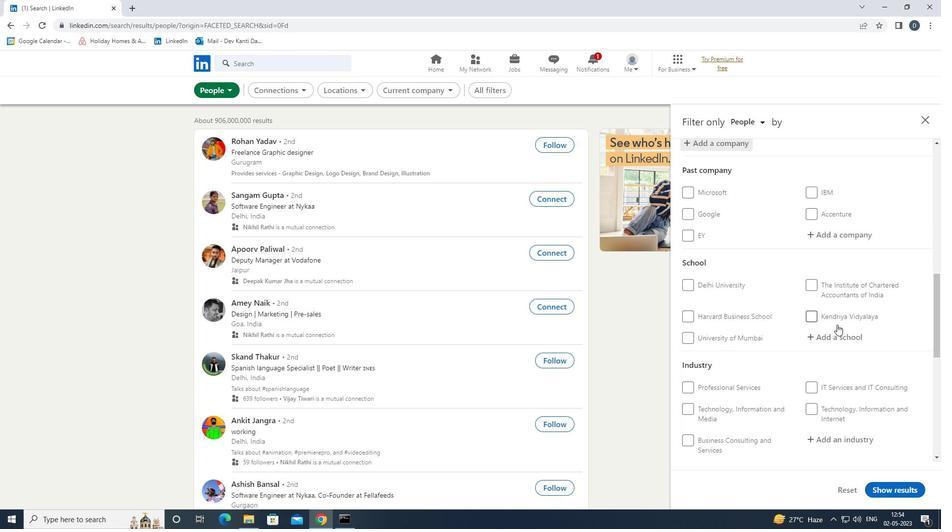 
Action: Mouse moved to (795, 359)
Screenshot: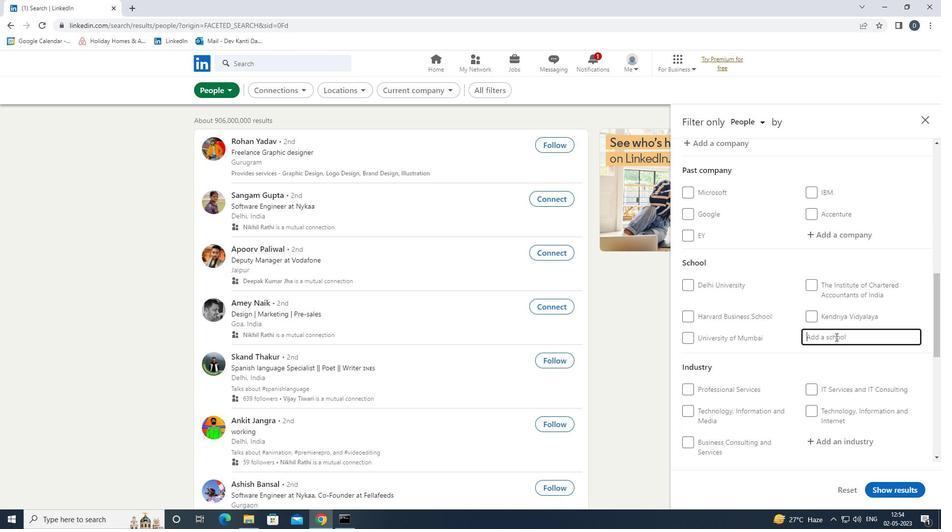
Action: Key pressed <Key.shift><Key.shift><Key.shift><Key.shift><Key.shift><Key.shift><Key.shift><Key.shift><Key.shift>FAROOK<Key.space>COLLEGE<Key.space>
Screenshot: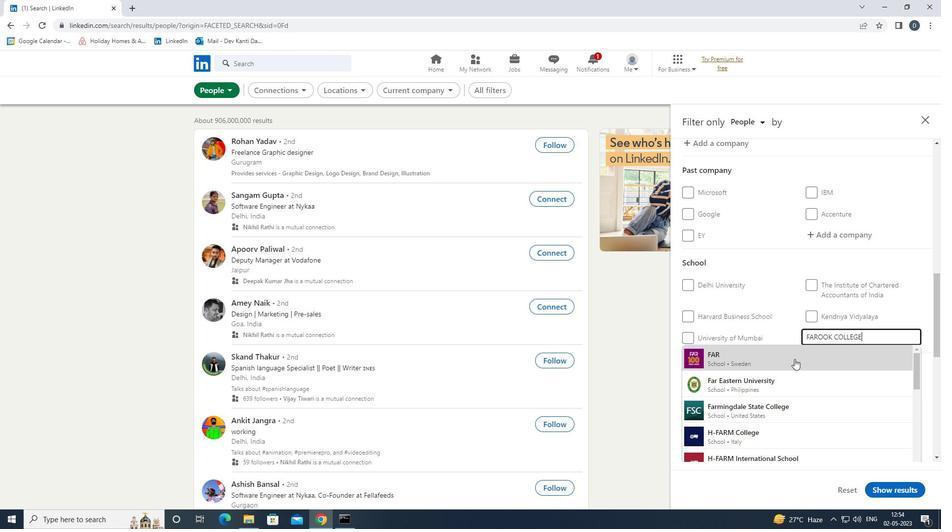 
Action: Mouse moved to (797, 363)
Screenshot: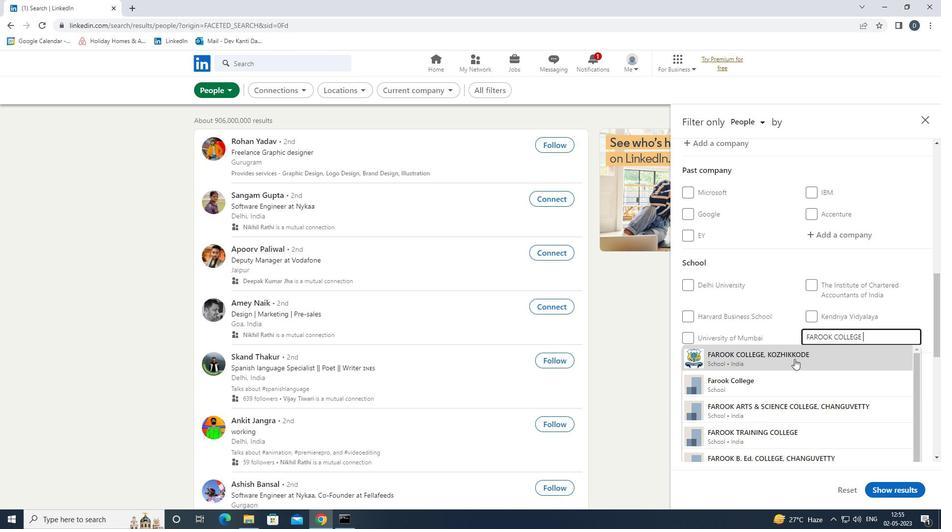 
Action: Mouse pressed left at (797, 363)
Screenshot: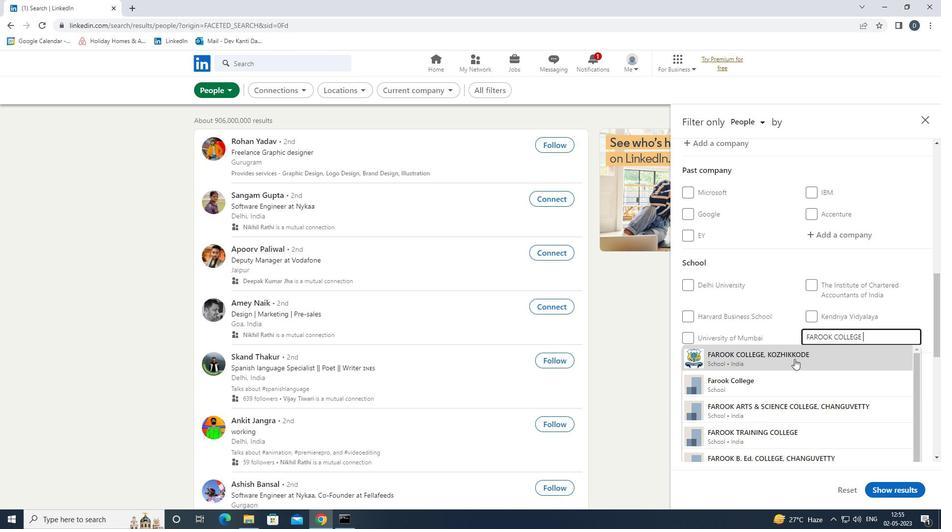 
Action: Mouse moved to (808, 352)
Screenshot: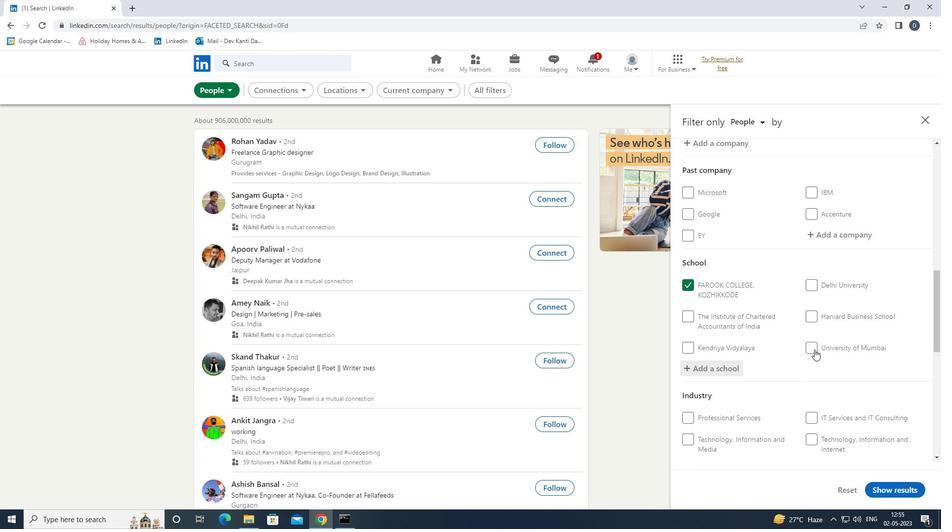 
Action: Mouse scrolled (808, 351) with delta (0, 0)
Screenshot: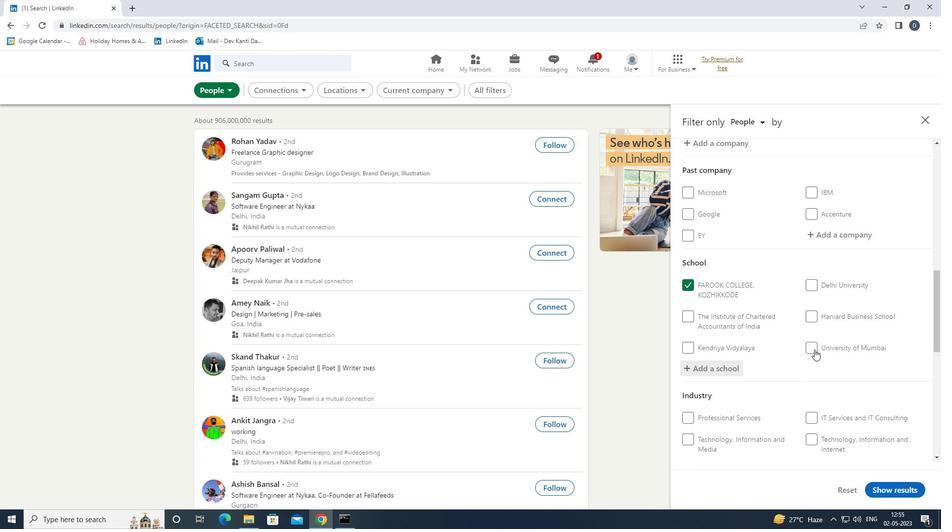 
Action: Mouse moved to (808, 352)
Screenshot: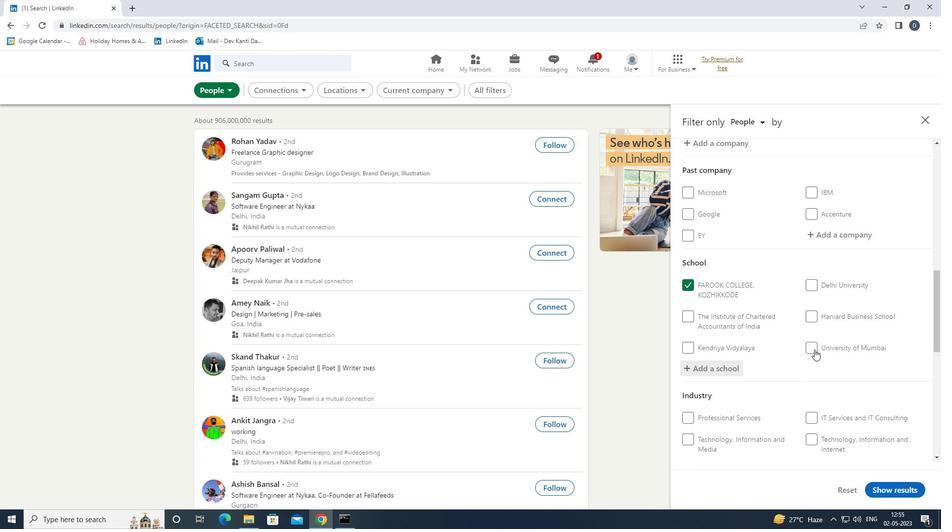 
Action: Mouse scrolled (808, 351) with delta (0, 0)
Screenshot: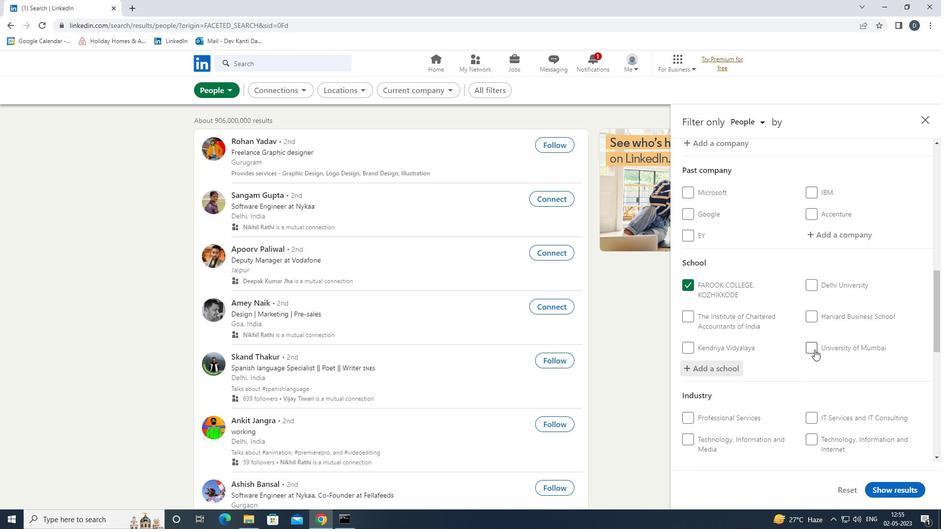 
Action: Mouse moved to (808, 352)
Screenshot: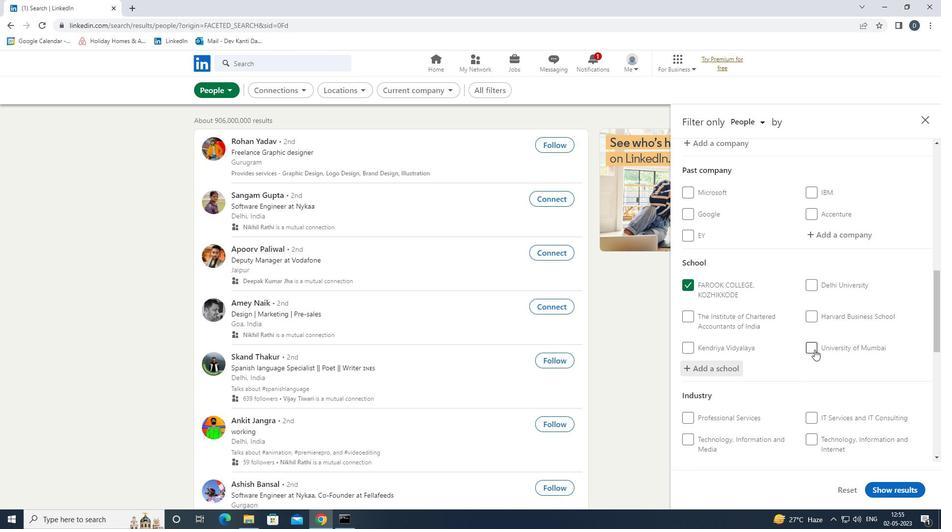 
Action: Mouse scrolled (808, 352) with delta (0, 0)
Screenshot: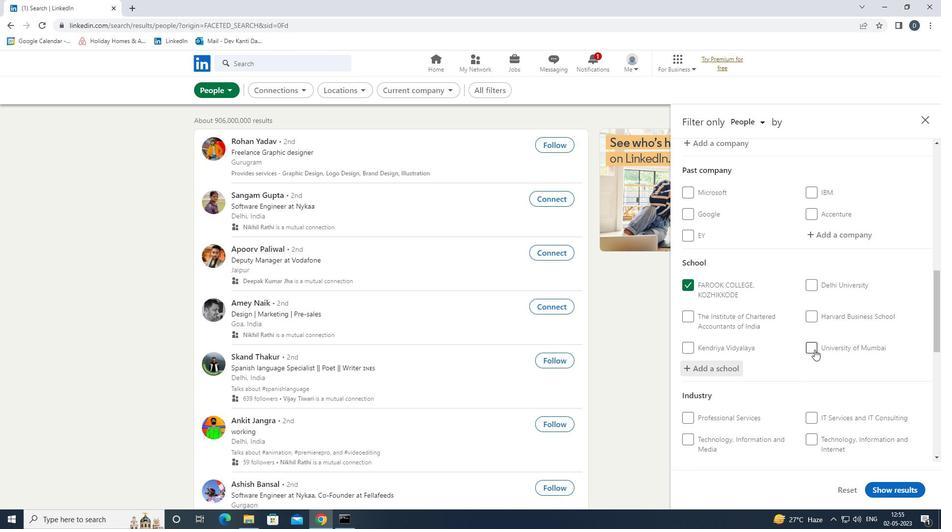 
Action: Mouse moved to (840, 328)
Screenshot: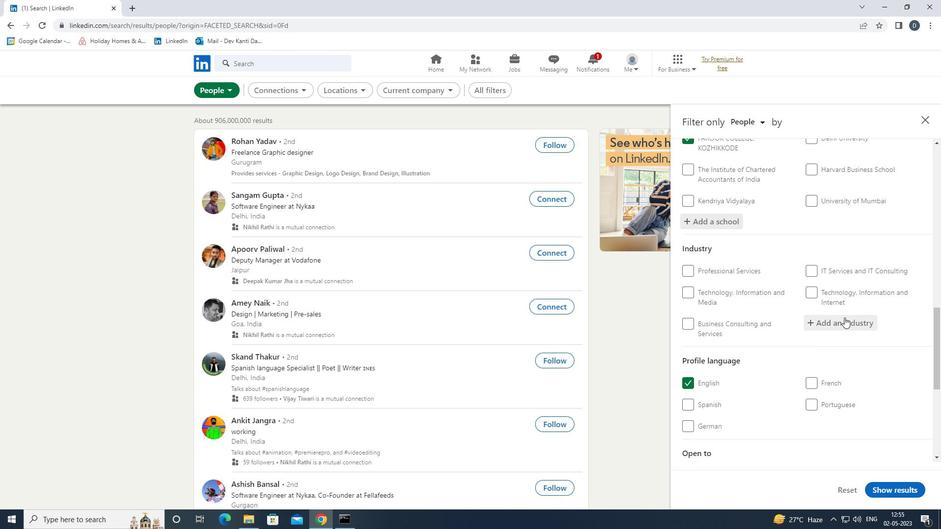 
Action: Mouse pressed left at (840, 328)
Screenshot: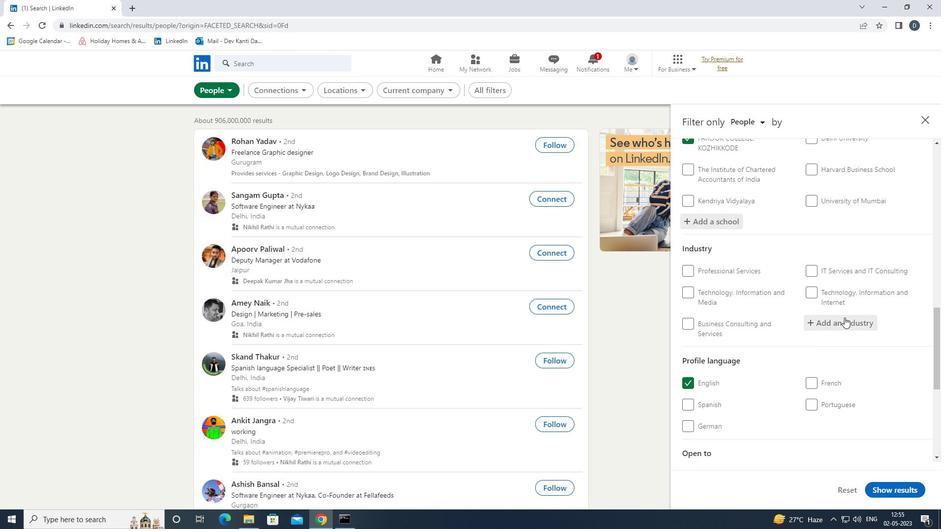 
Action: Mouse moved to (836, 337)
Screenshot: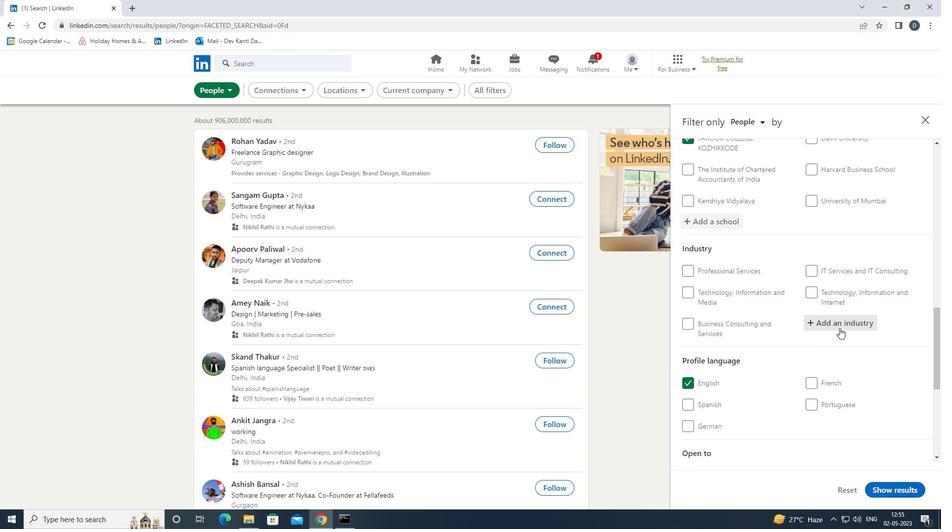 
Action: Key pressed <Key.shift><Key.shift><Key.shift><Key.shift><Key.shift><Key.shift><Key.shift><Key.shift><Key.shift><Key.shift><Key.shift><Key.shift><Key.shift><Key.shift><Key.shift>RENEW<Key.down><Key.down><Key.down><Key.down><Key.enter>
Screenshot: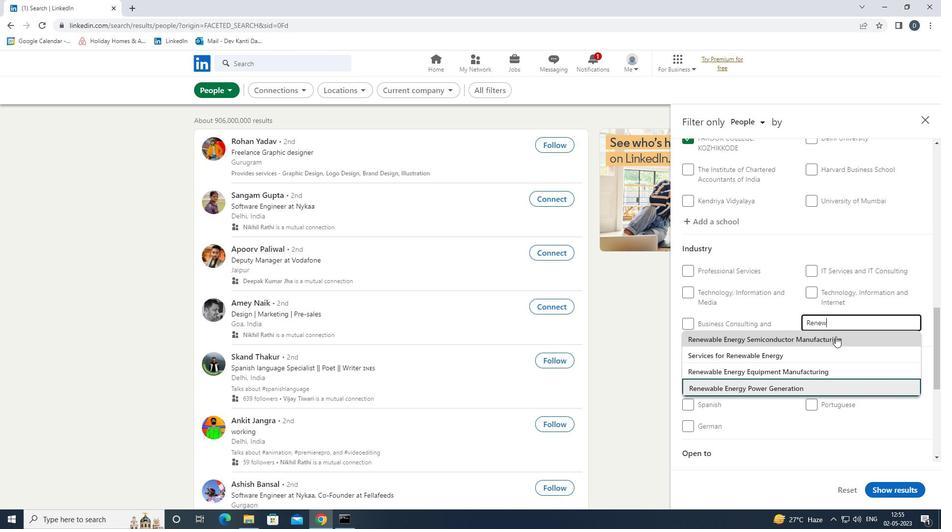 
Action: Mouse moved to (834, 337)
Screenshot: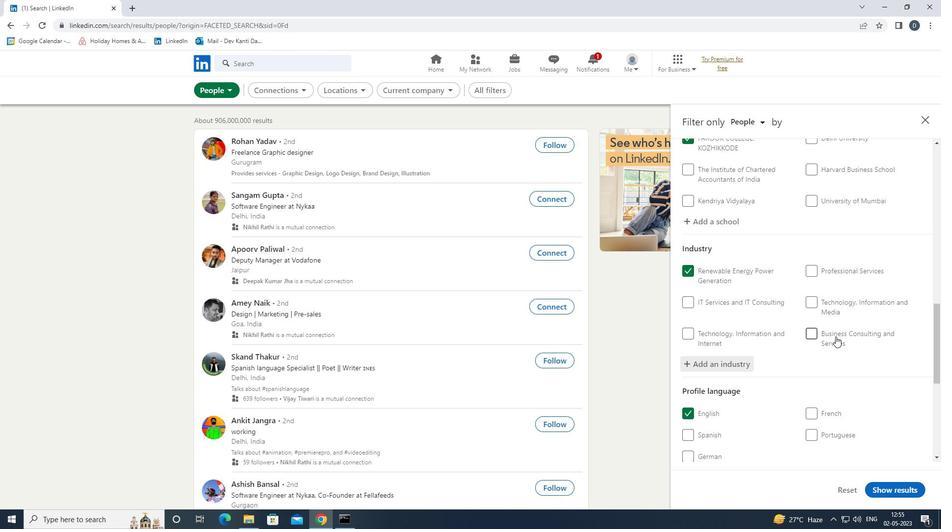 
Action: Mouse scrolled (834, 336) with delta (0, 0)
Screenshot: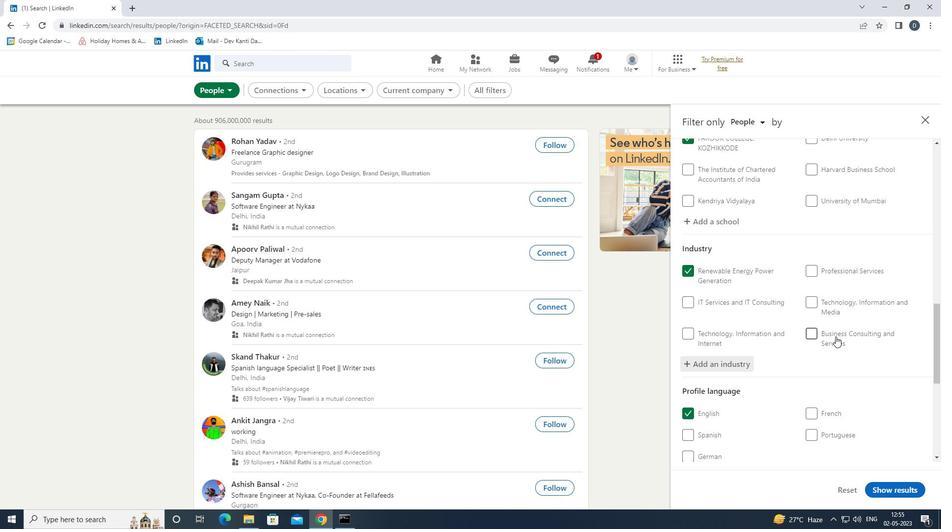 
Action: Mouse scrolled (834, 336) with delta (0, 0)
Screenshot: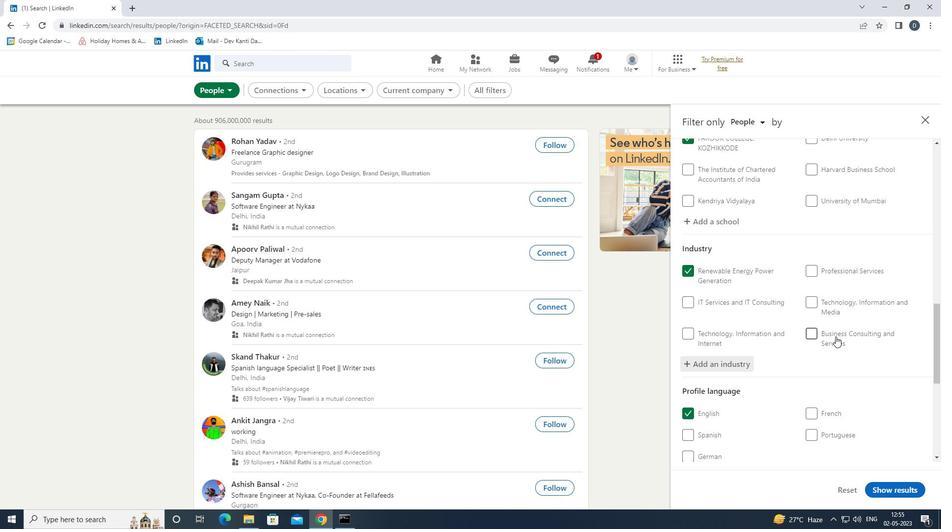 
Action: Mouse scrolled (834, 336) with delta (0, 0)
Screenshot: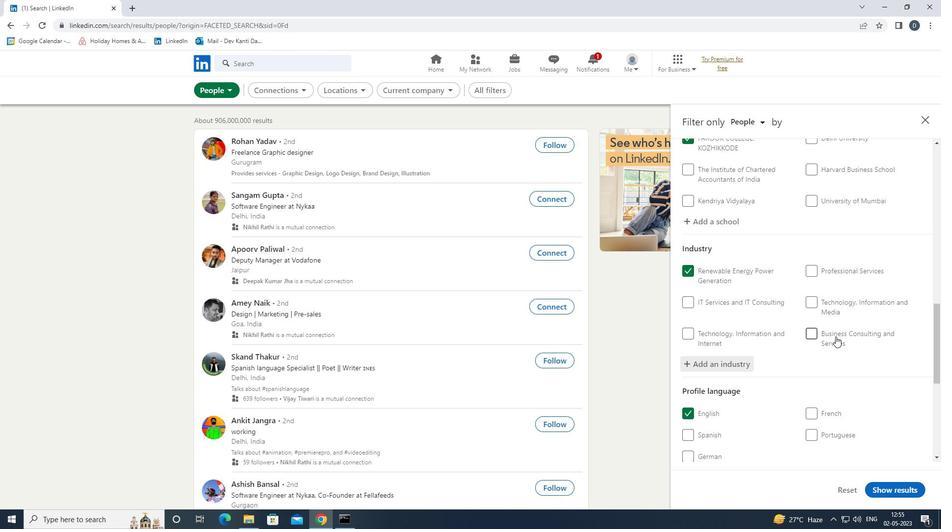 
Action: Mouse moved to (833, 333)
Screenshot: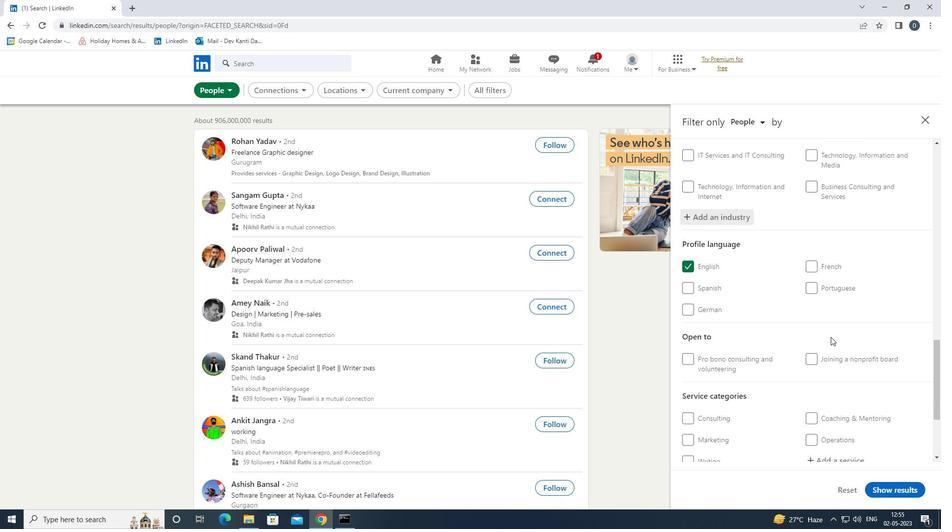 
Action: Mouse scrolled (833, 333) with delta (0, 0)
Screenshot: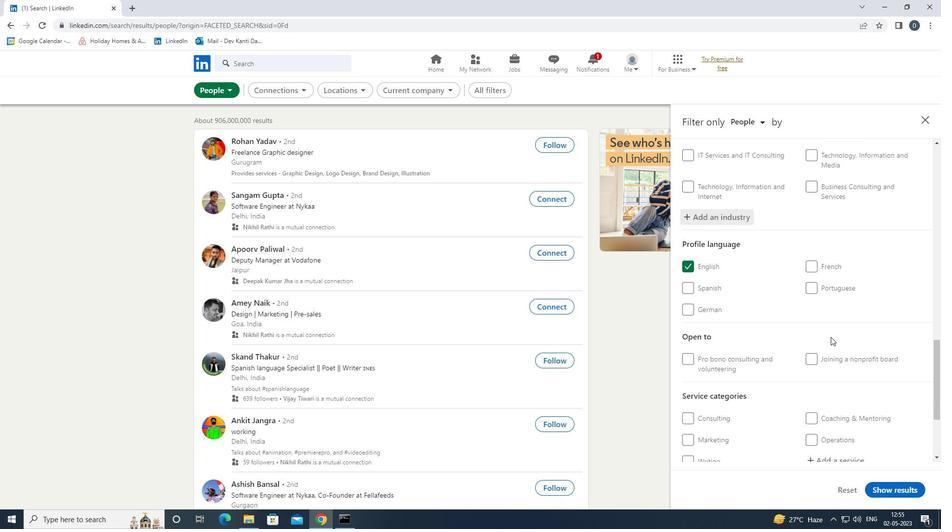 
Action: Mouse moved to (833, 333)
Screenshot: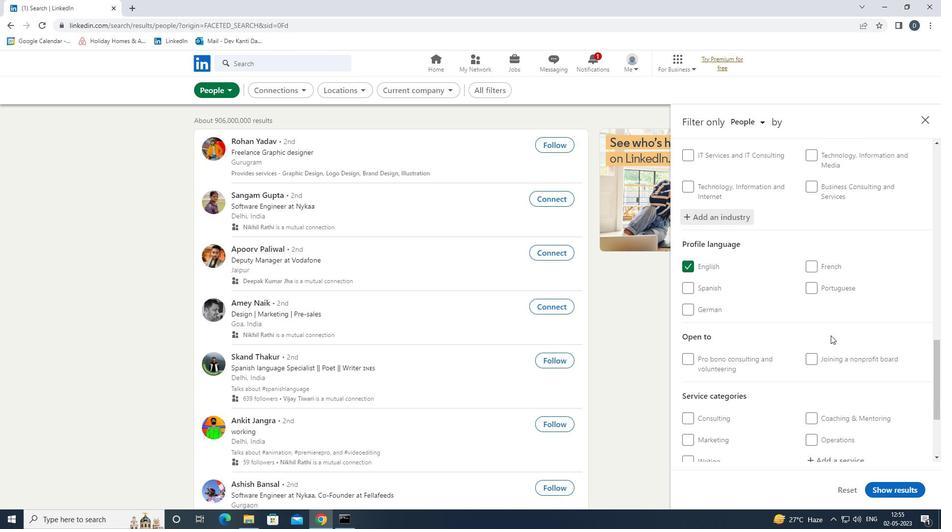 
Action: Mouse scrolled (833, 333) with delta (0, 0)
Screenshot: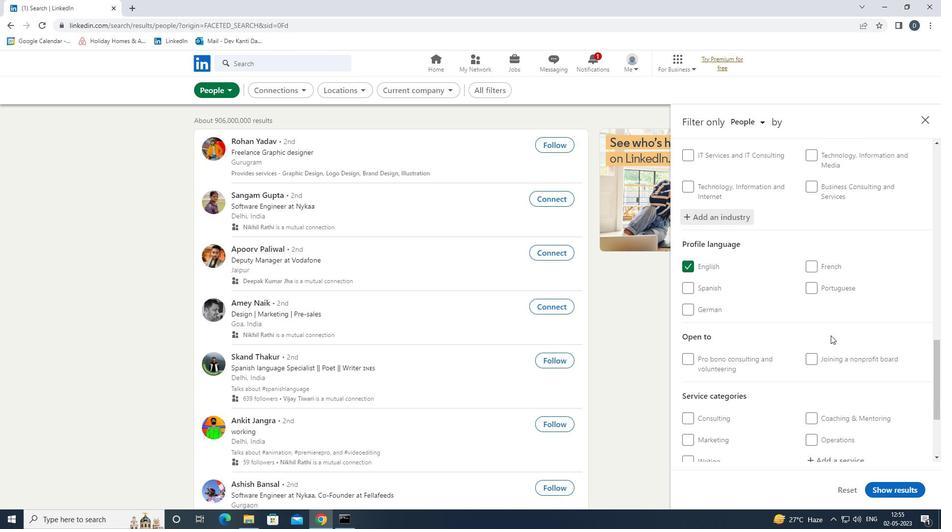 
Action: Mouse moved to (844, 371)
Screenshot: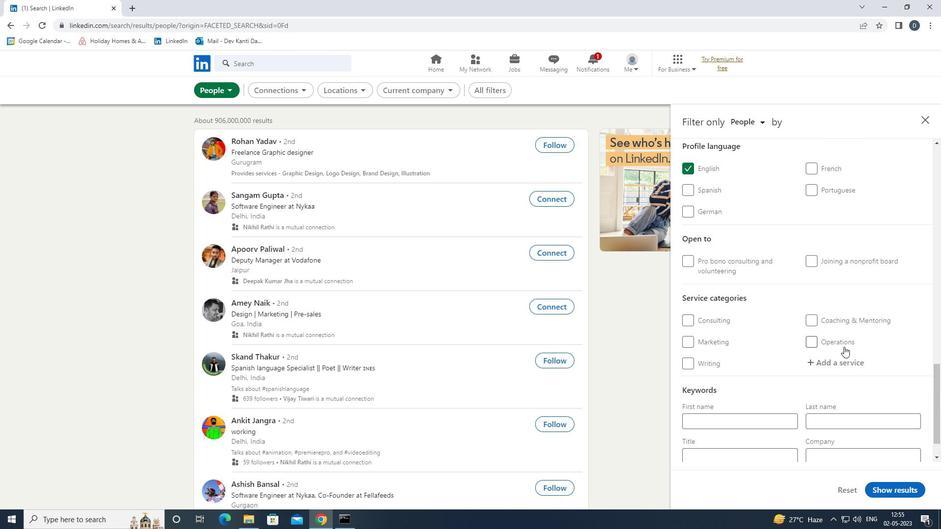 
Action: Mouse pressed left at (844, 371)
Screenshot: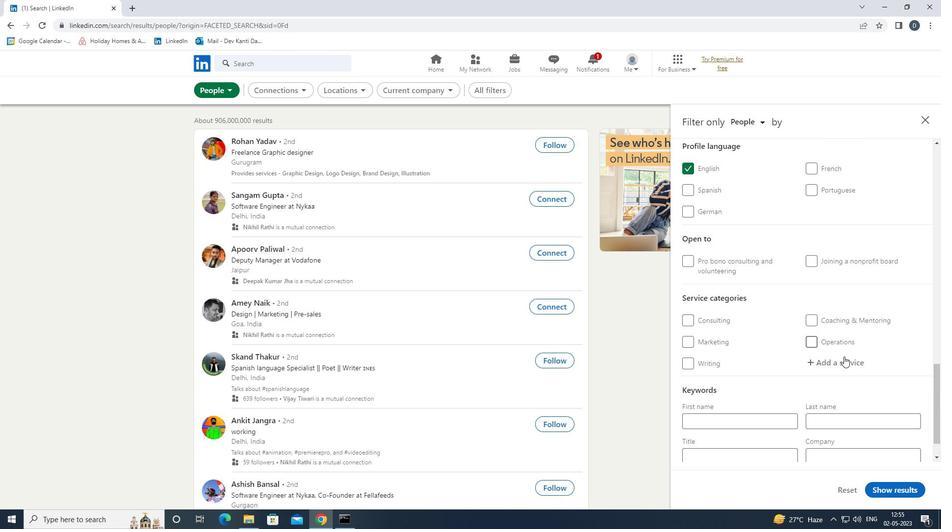 
Action: Mouse moved to (844, 359)
Screenshot: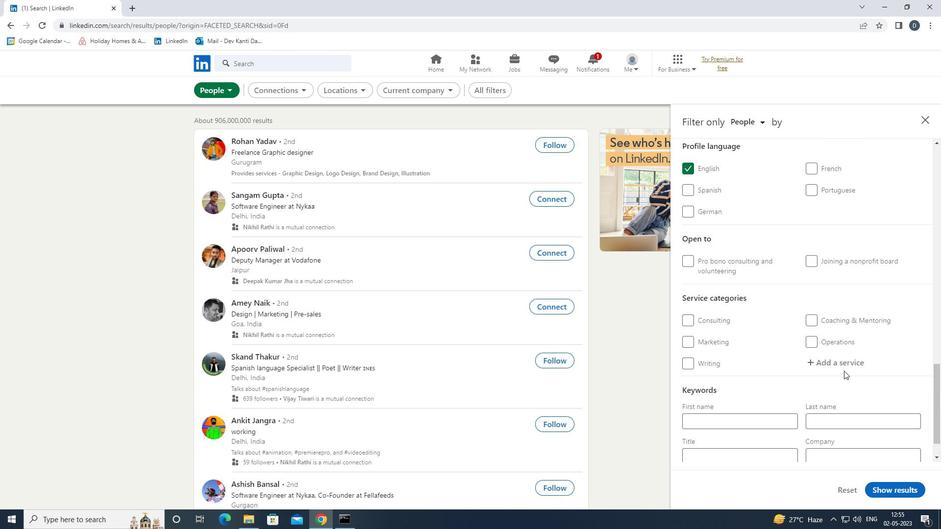 
Action: Mouse pressed left at (844, 359)
Screenshot: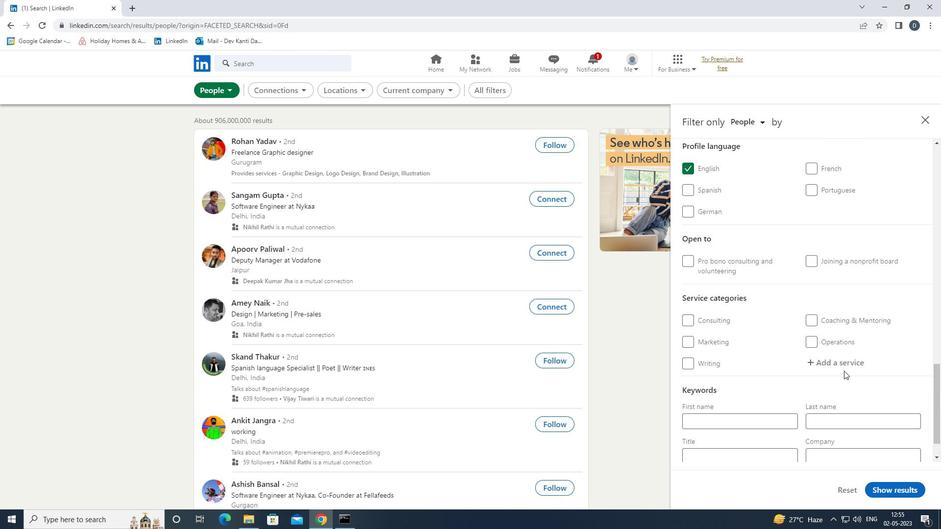 
Action: Key pressed <Key.shift>FILE<Key.space><Key.shift>NM<Key.backspace><Key.backspace><Key.shift>M<Key.down><Key.enter>
Screenshot: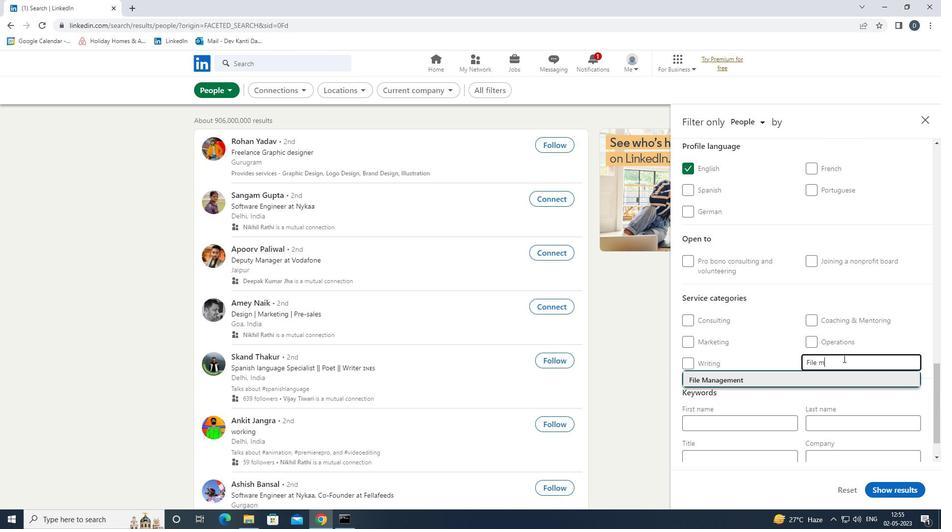 
Action: Mouse moved to (790, 310)
Screenshot: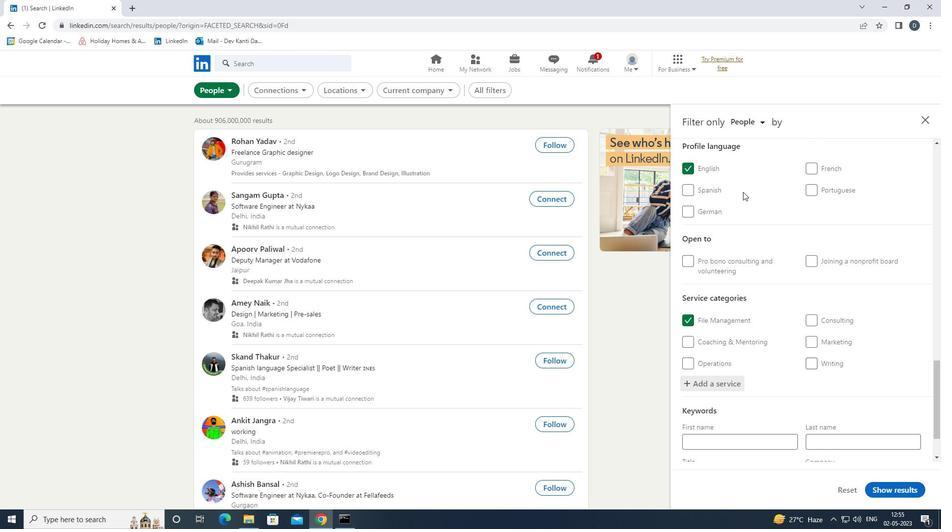 
Action: Mouse scrolled (790, 310) with delta (0, 0)
Screenshot: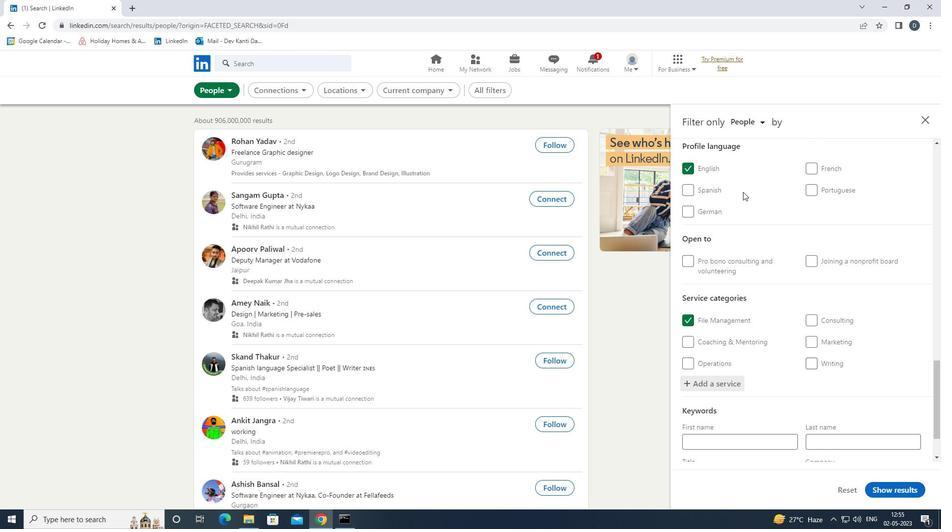 
Action: Mouse moved to (802, 353)
Screenshot: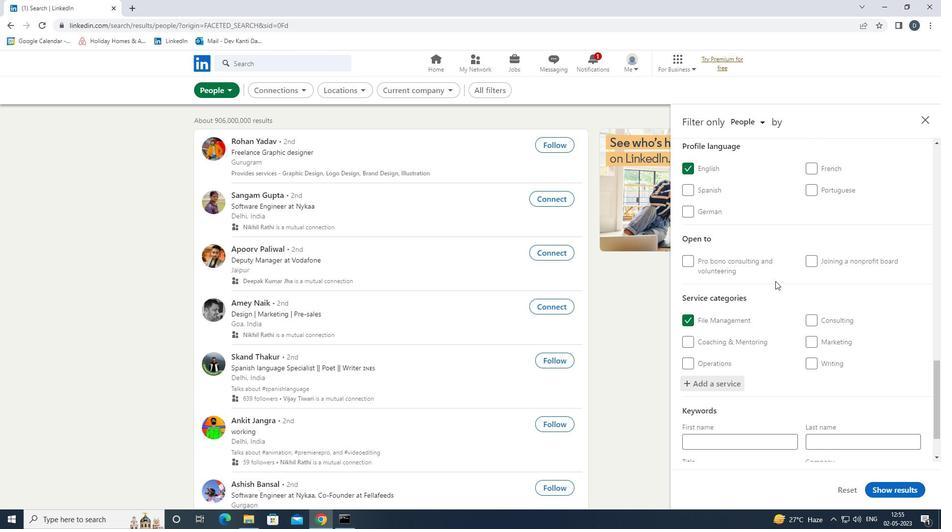 
Action: Mouse scrolled (802, 352) with delta (0, 0)
Screenshot: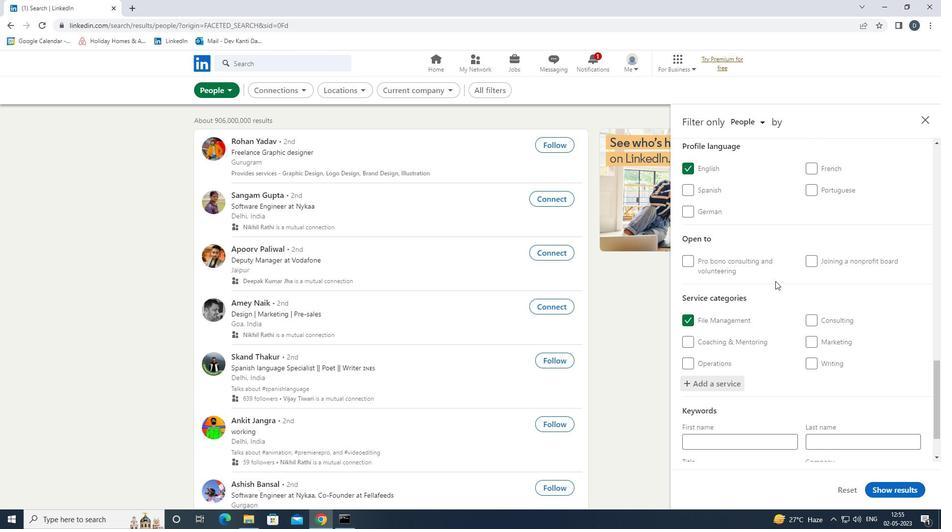 
Action: Mouse moved to (802, 355)
Screenshot: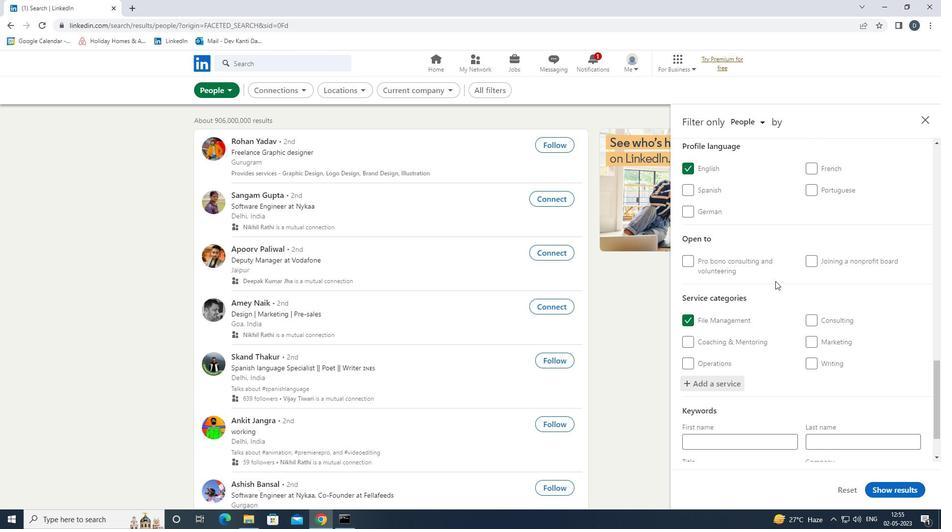 
Action: Mouse scrolled (802, 354) with delta (0, 0)
Screenshot: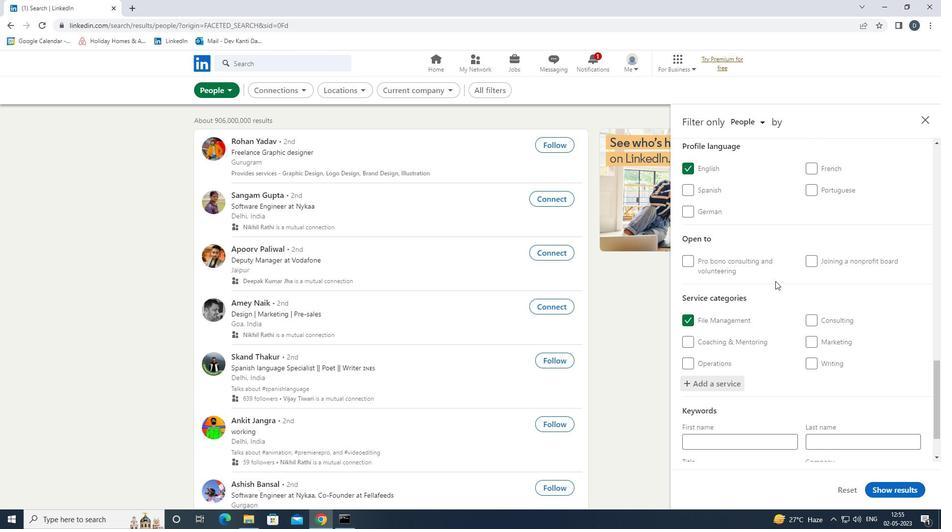
Action: Mouse moved to (802, 357)
Screenshot: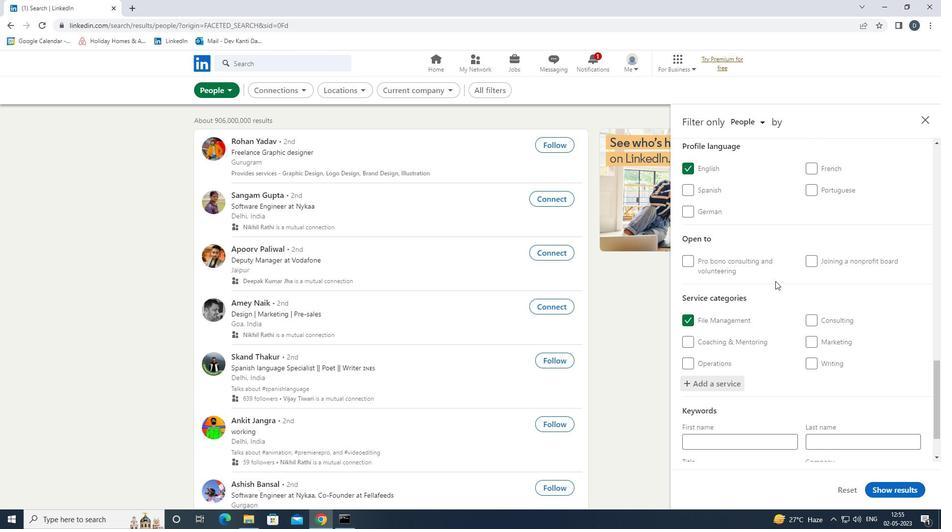 
Action: Mouse scrolled (802, 356) with delta (0, 0)
Screenshot: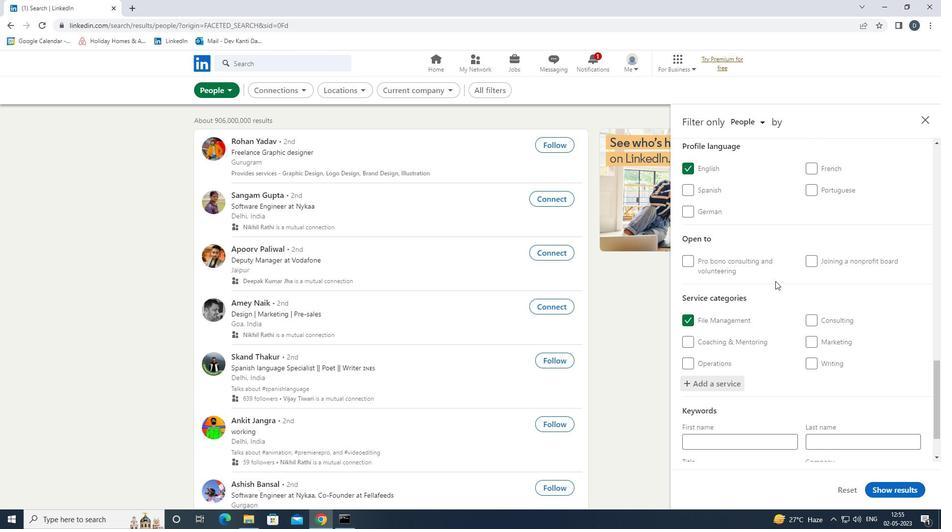 
Action: Mouse moved to (800, 360)
Screenshot: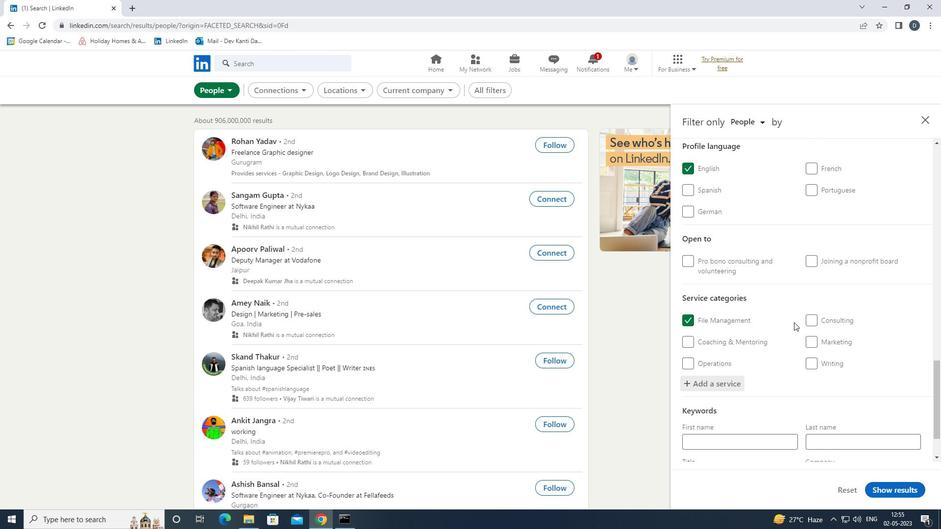 
Action: Mouse scrolled (800, 359) with delta (0, 0)
Screenshot: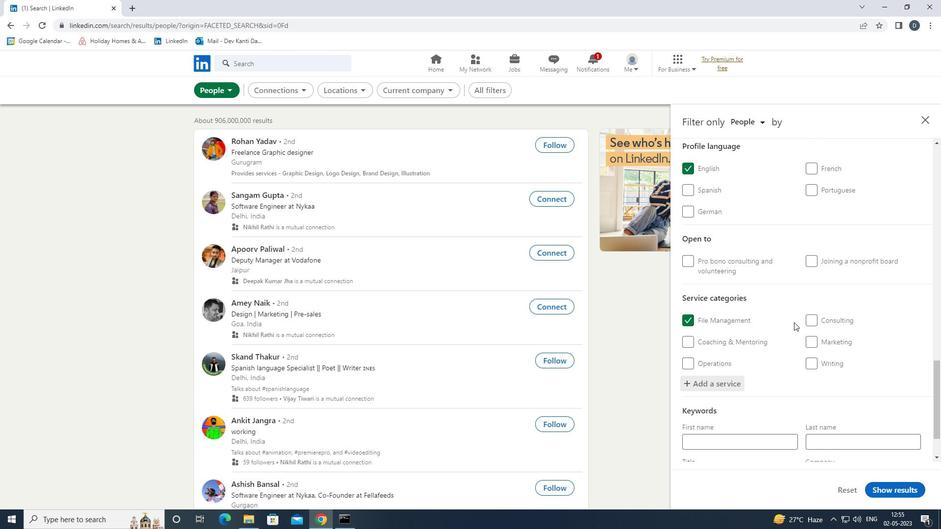 
Action: Mouse moved to (757, 416)
Screenshot: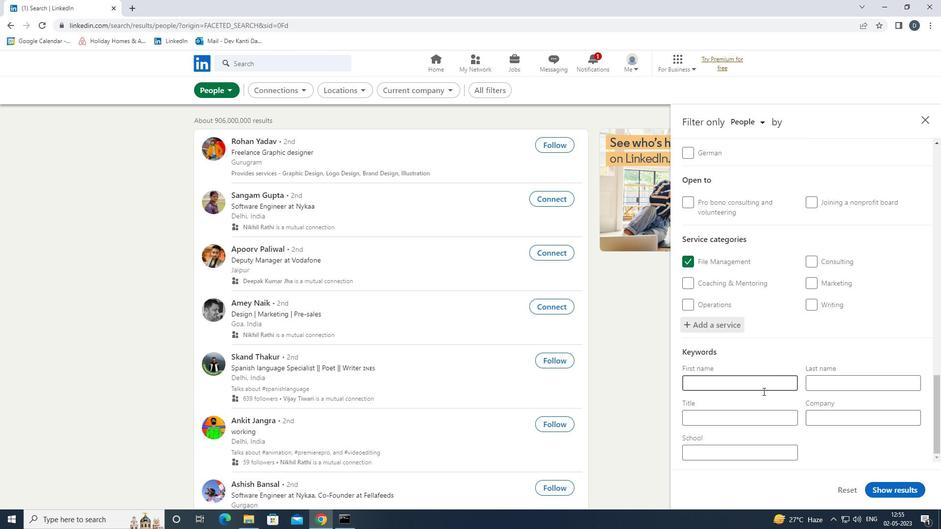 
Action: Mouse pressed left at (757, 416)
Screenshot: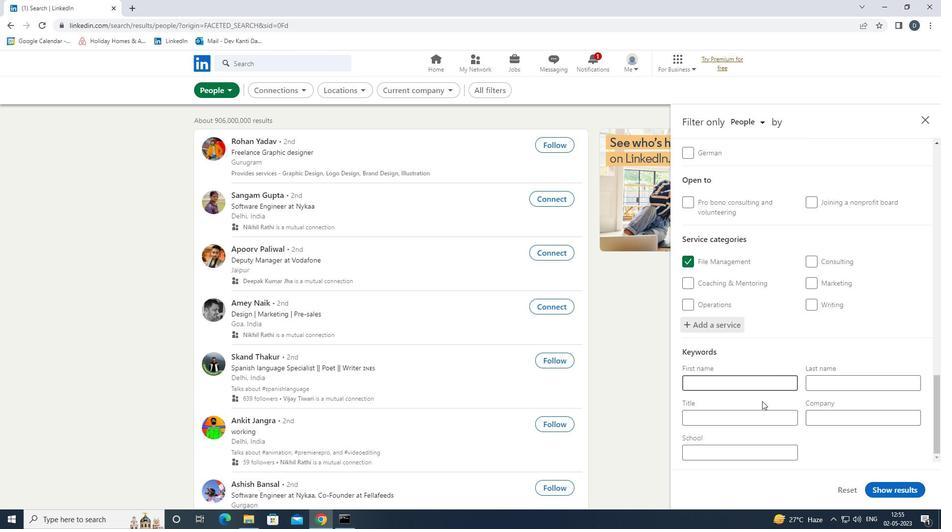 
Action: Mouse moved to (752, 382)
Screenshot: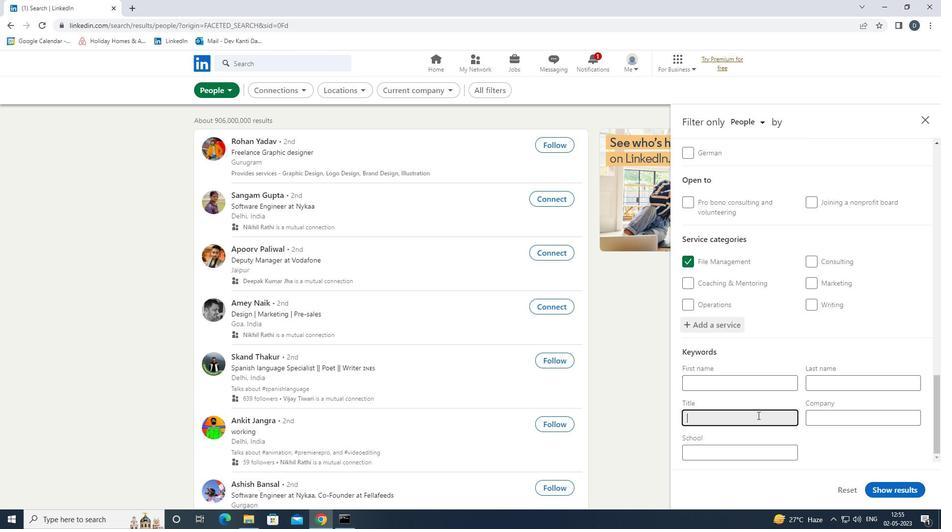 
Action: Key pressed <Key.shift>PAYROLL<Key.space><Key.shift>MANAGER
Screenshot: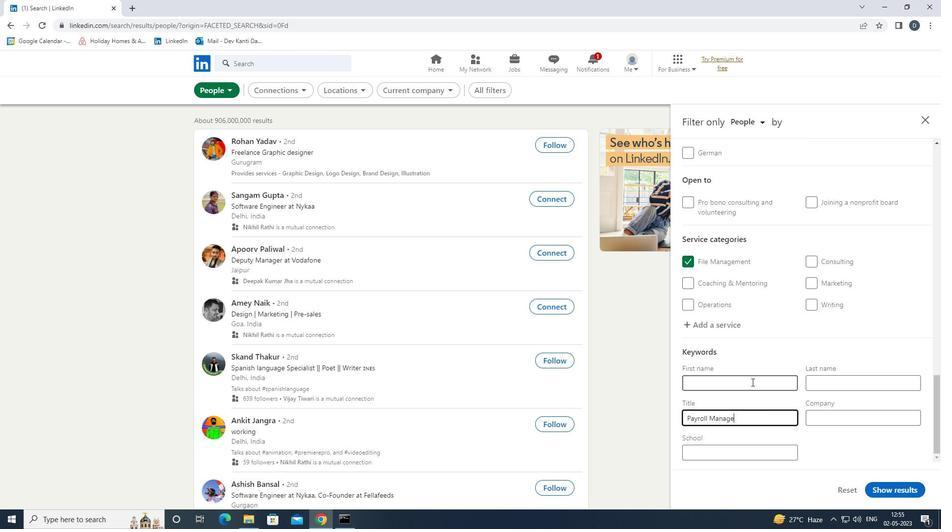 
Action: Mouse moved to (882, 486)
Screenshot: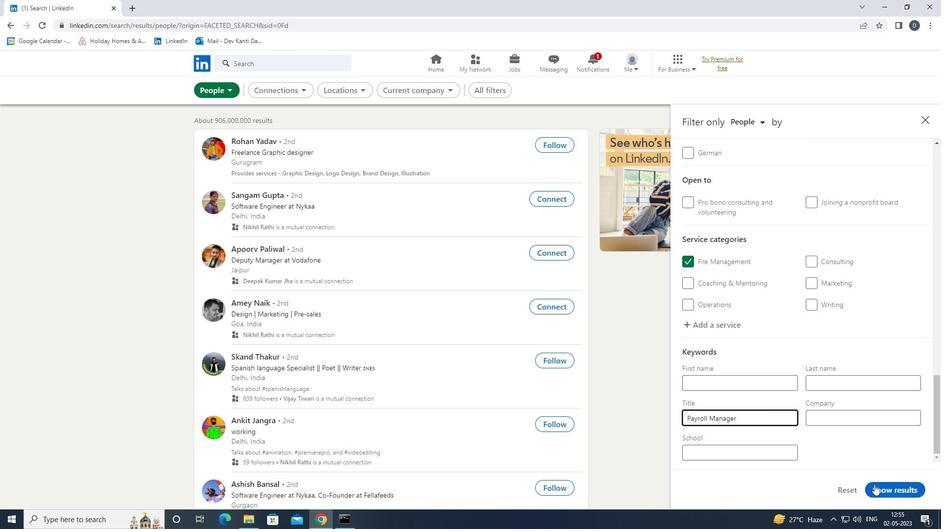 
Action: Mouse pressed left at (882, 486)
Screenshot: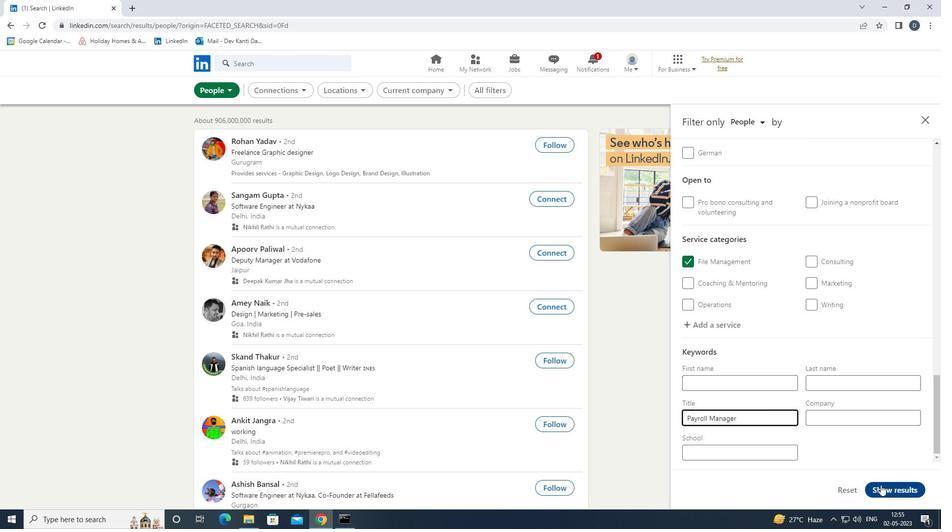 
Action: Mouse moved to (407, 329)
Screenshot: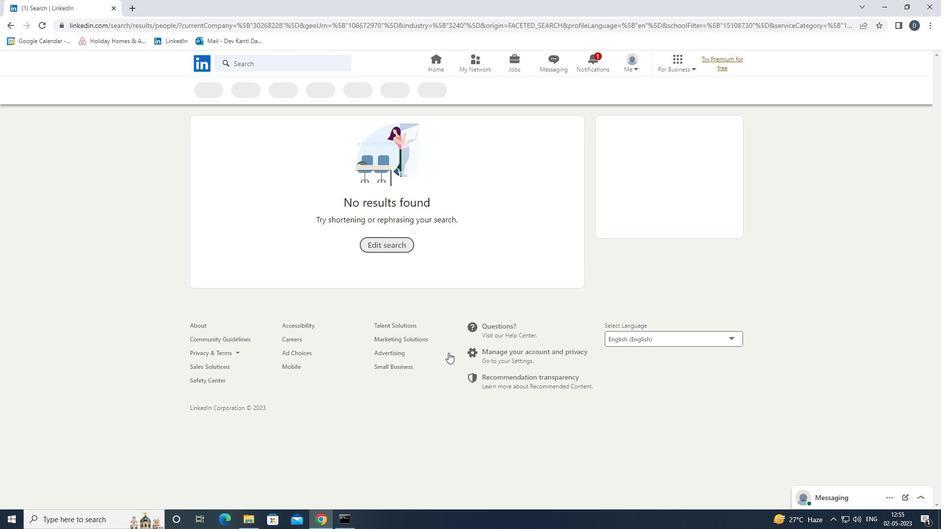 
